 Task: Look for space in Compostela, Mexico from 11th June, 2023 to 15th June, 2023 for 2 adults in price range Rs.7000 to Rs.16000. Place can be private room with 1  bedroom having 2 beds and 1 bathroom. Property type can be house, flat, guest house, hotel. Booking option can be shelf check-in. Required host language is English.
Action: Mouse moved to (422, 111)
Screenshot: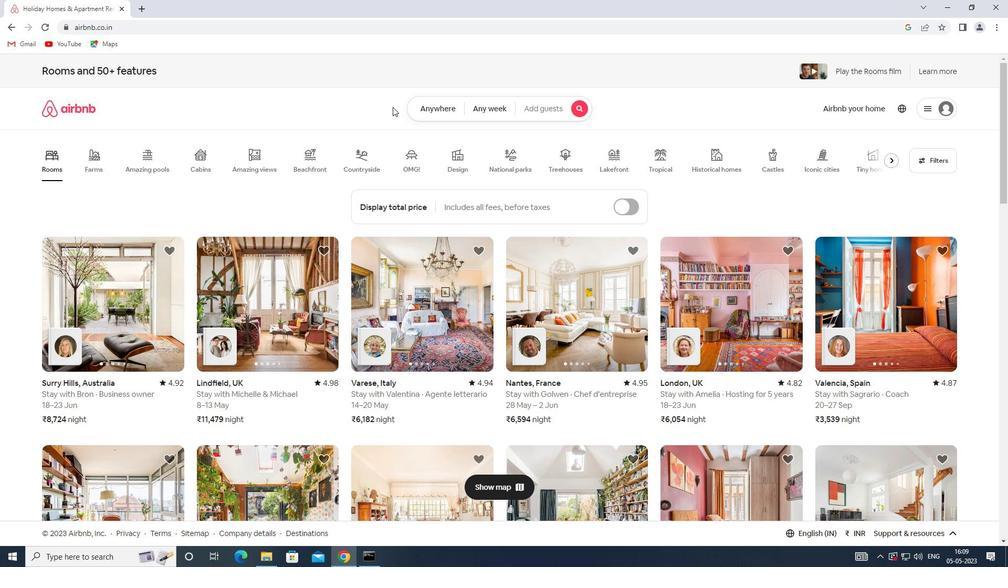 
Action: Mouse pressed left at (422, 111)
Screenshot: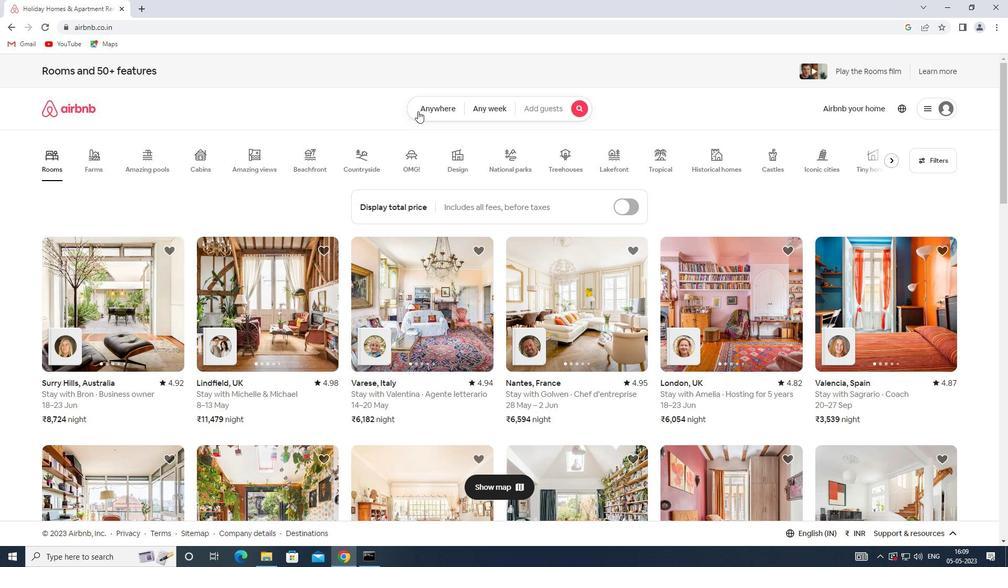 
Action: Mouse moved to (375, 145)
Screenshot: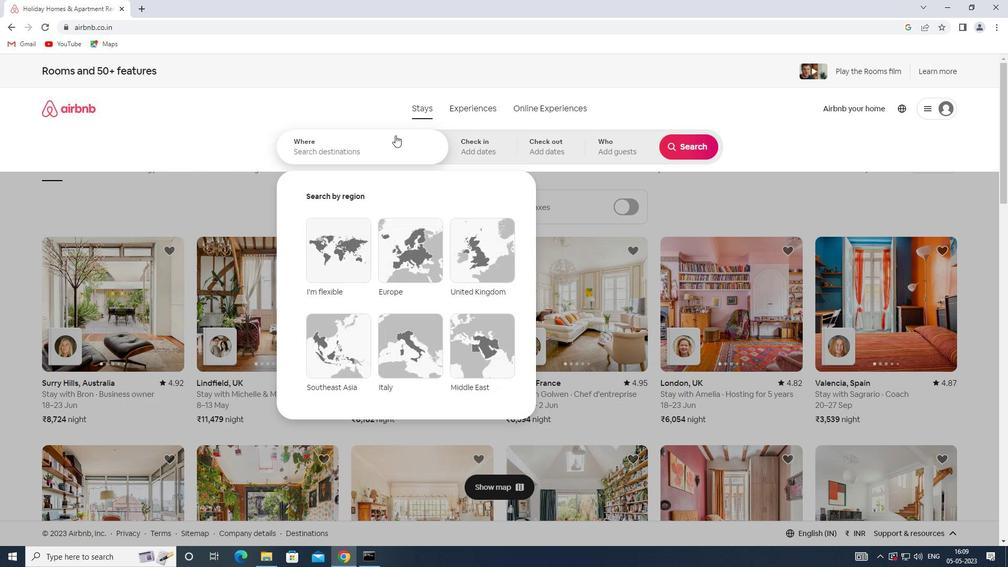 
Action: Mouse pressed left at (375, 145)
Screenshot: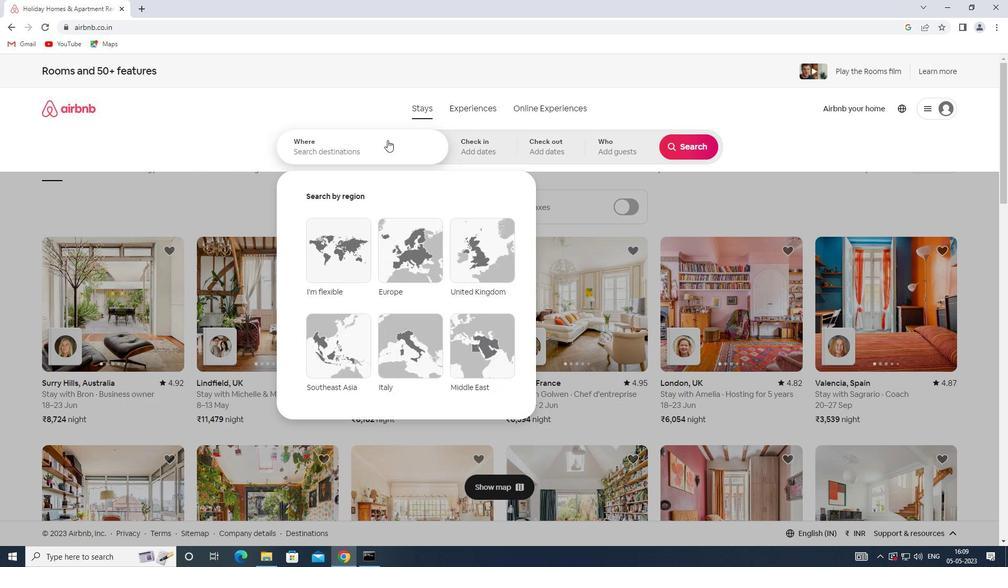 
Action: Key pressed <Key.shift>SPACE<Key.space>IN<Key.space><Key.shift><Key.shift><Key.shift><Key.shift>COMPOSTELA,<Key.shift>MEXICO
Screenshot: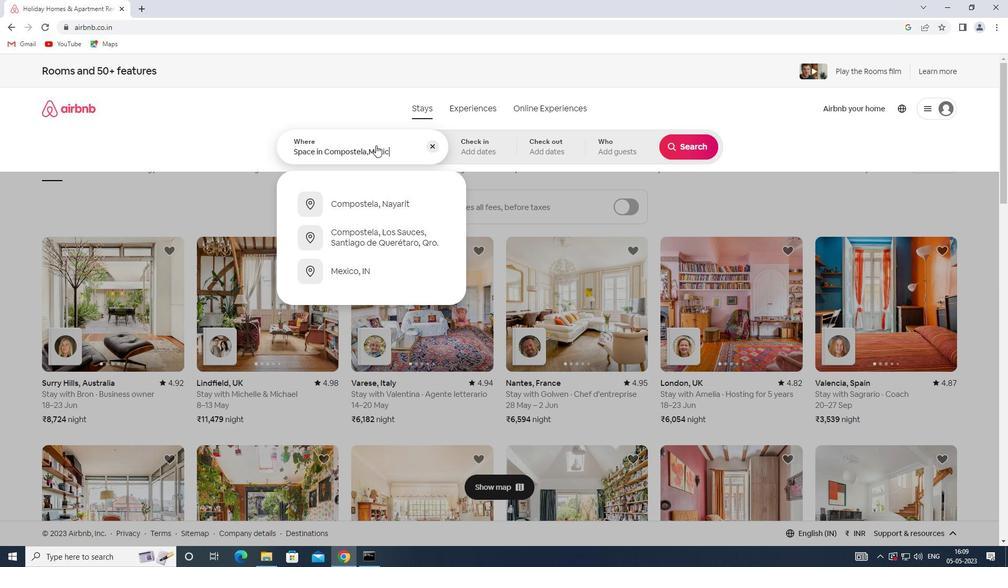 
Action: Mouse moved to (481, 154)
Screenshot: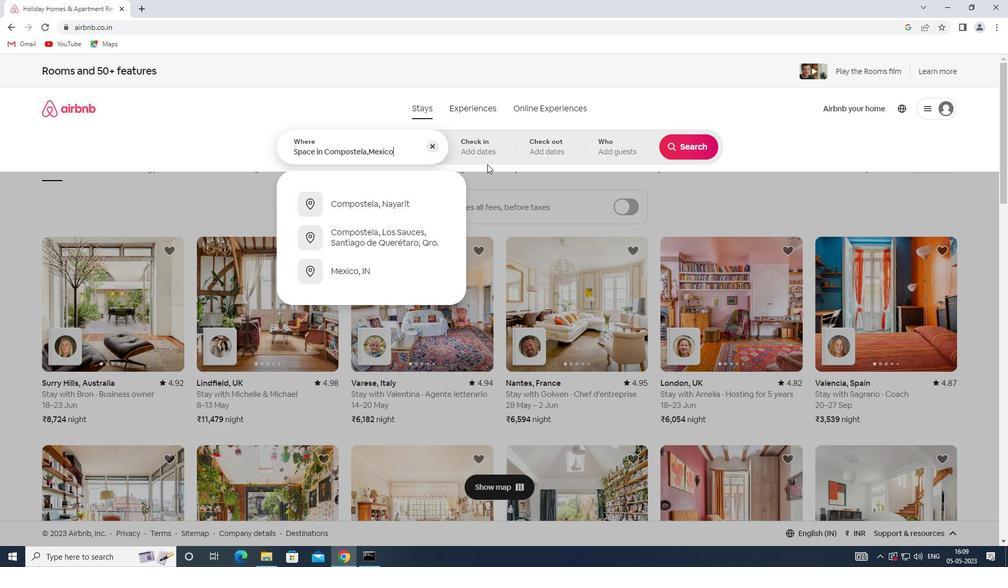 
Action: Mouse pressed left at (481, 154)
Screenshot: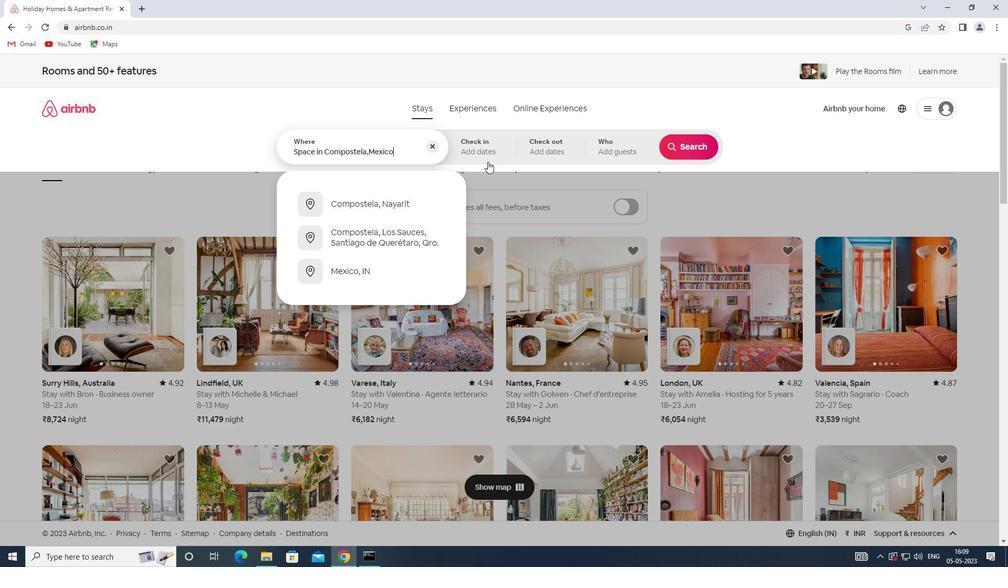 
Action: Mouse moved to (527, 325)
Screenshot: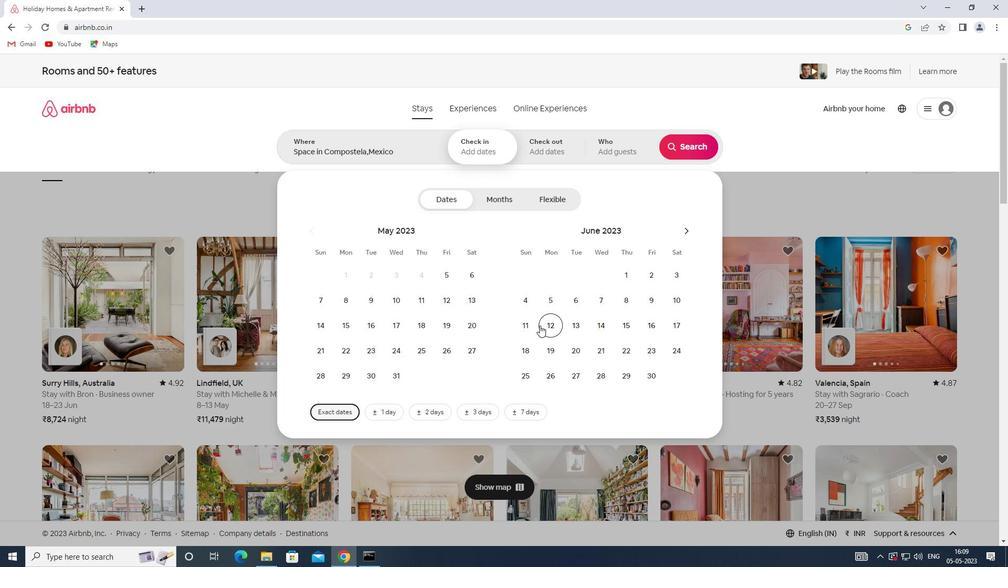 
Action: Mouse pressed left at (527, 325)
Screenshot: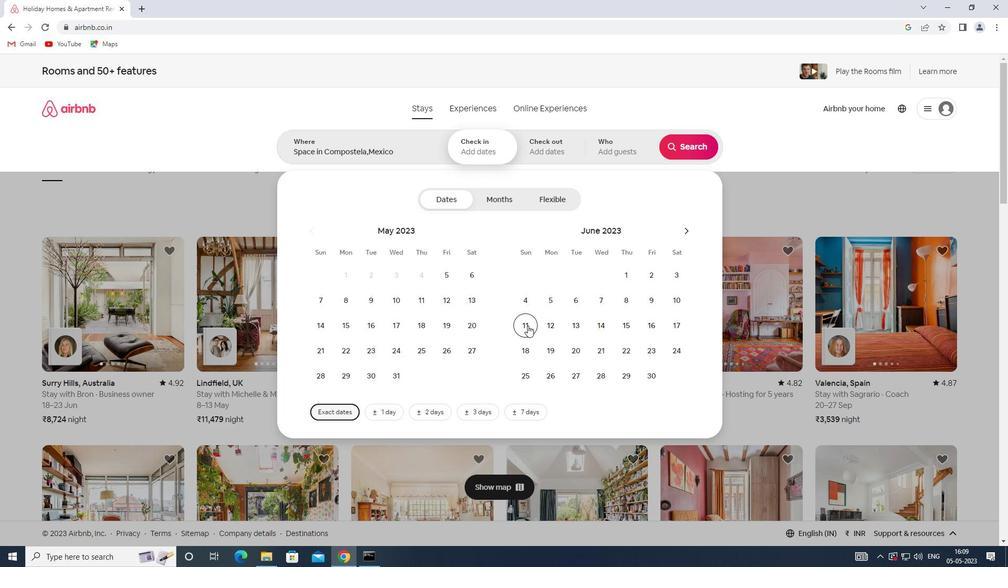 
Action: Mouse moved to (626, 319)
Screenshot: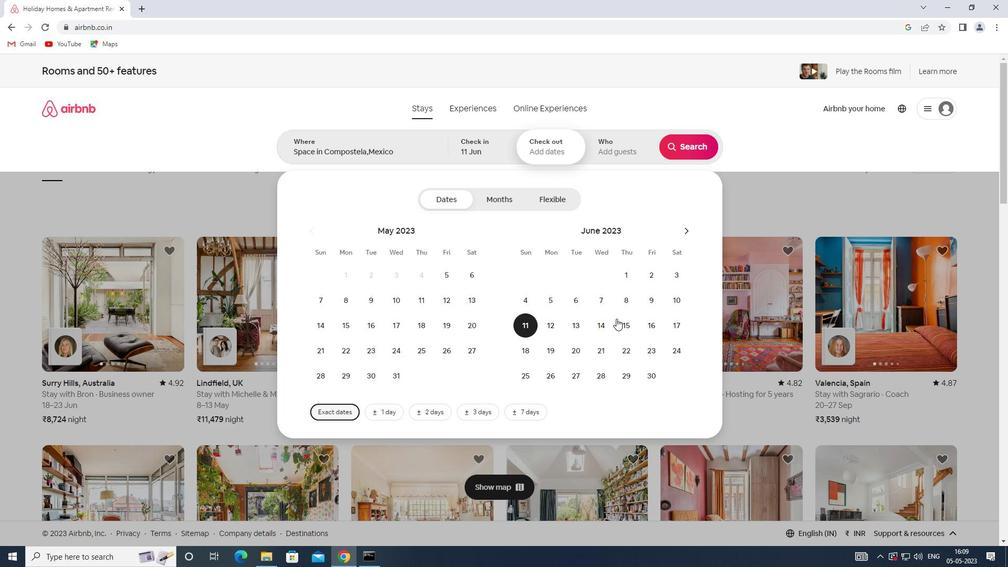 
Action: Mouse pressed left at (626, 319)
Screenshot: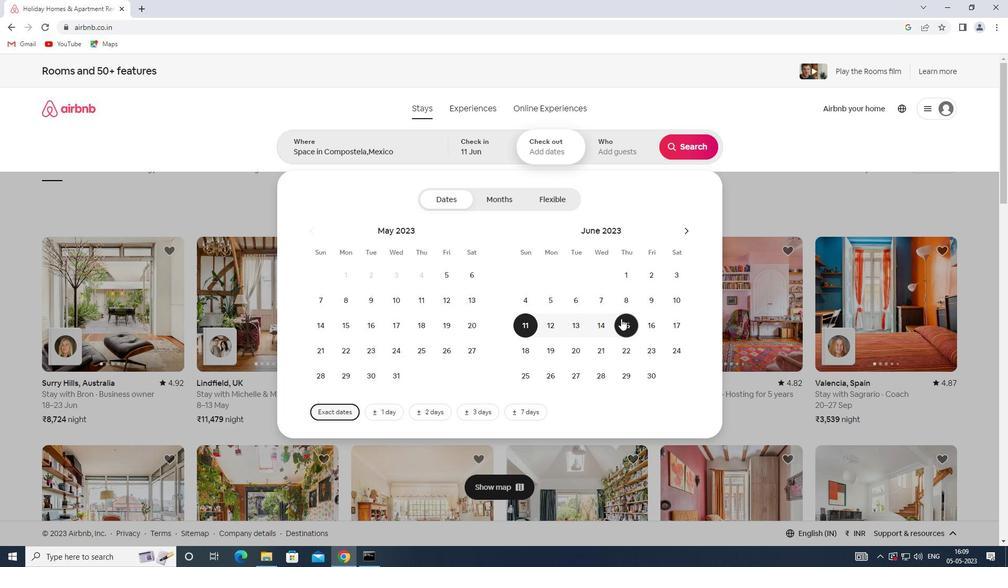 
Action: Mouse moved to (626, 149)
Screenshot: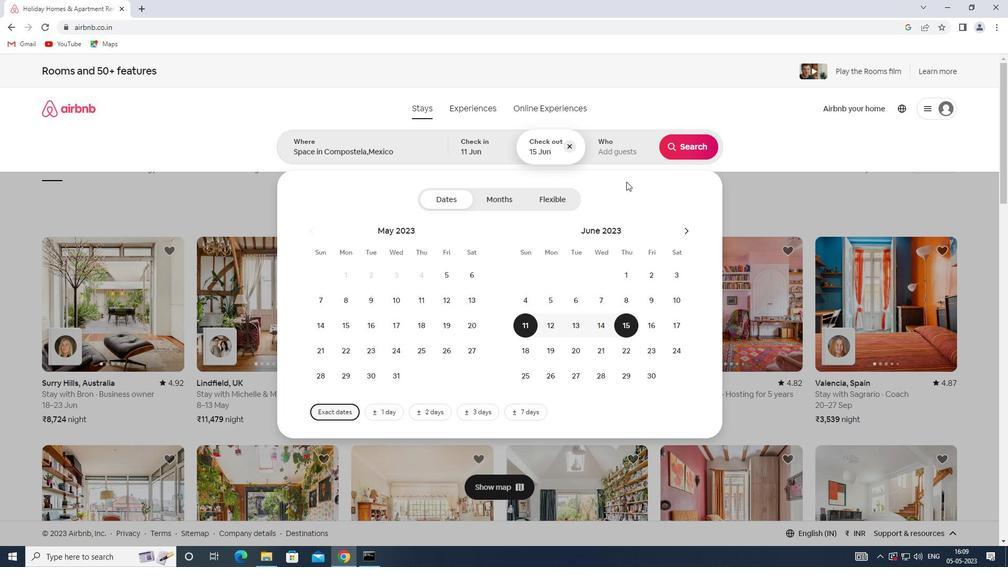 
Action: Mouse pressed left at (626, 149)
Screenshot: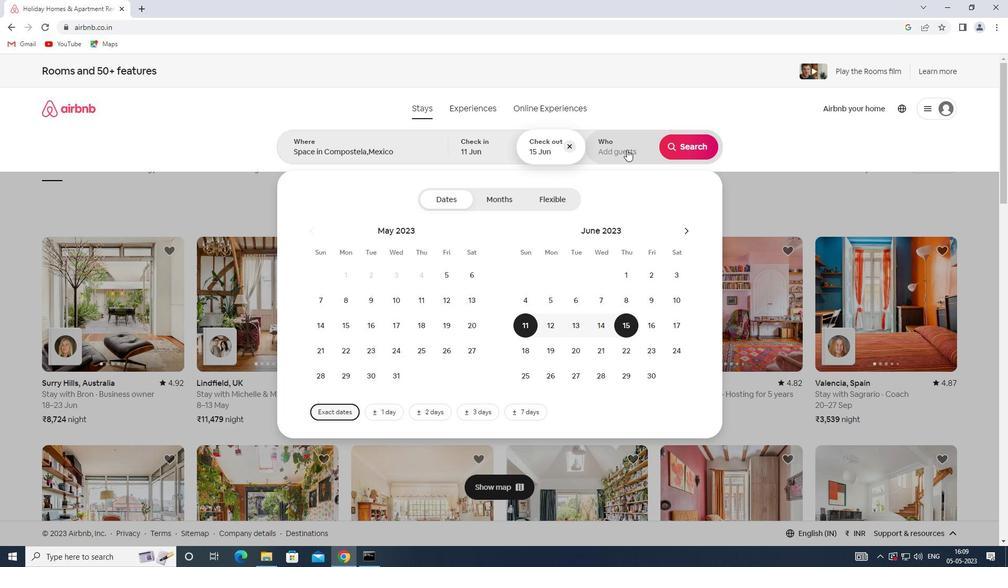 
Action: Mouse moved to (690, 205)
Screenshot: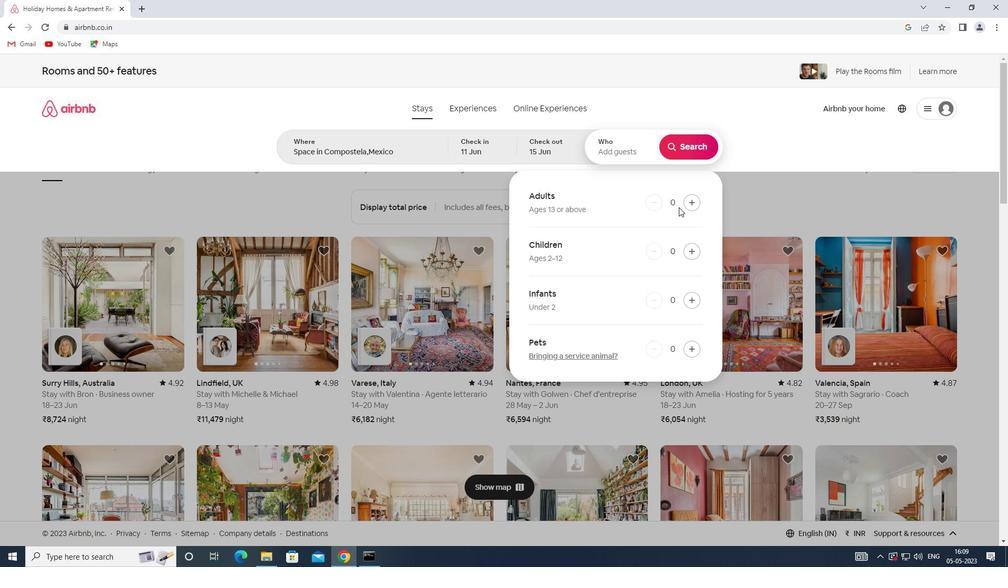 
Action: Mouse pressed left at (690, 205)
Screenshot: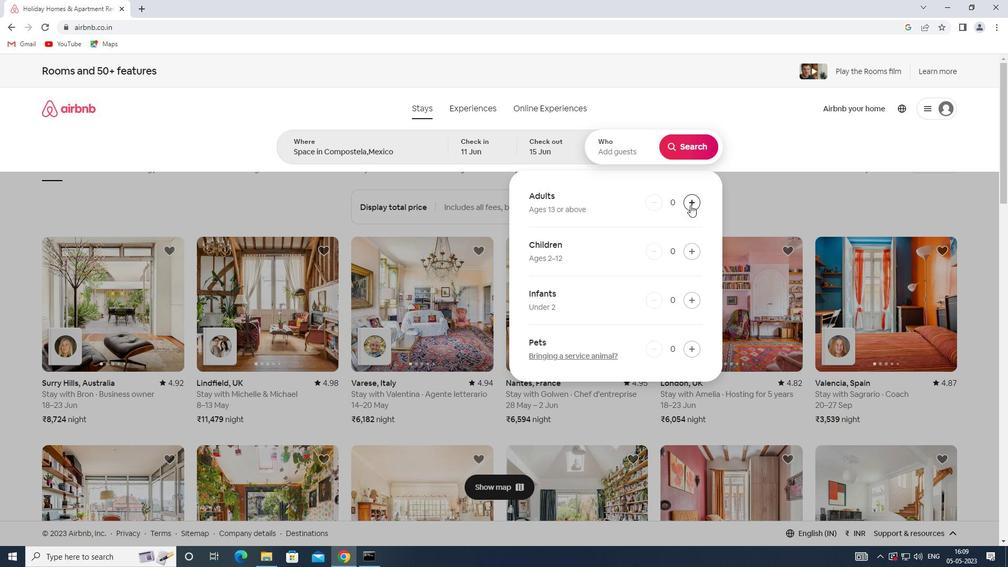 
Action: Mouse pressed left at (690, 205)
Screenshot: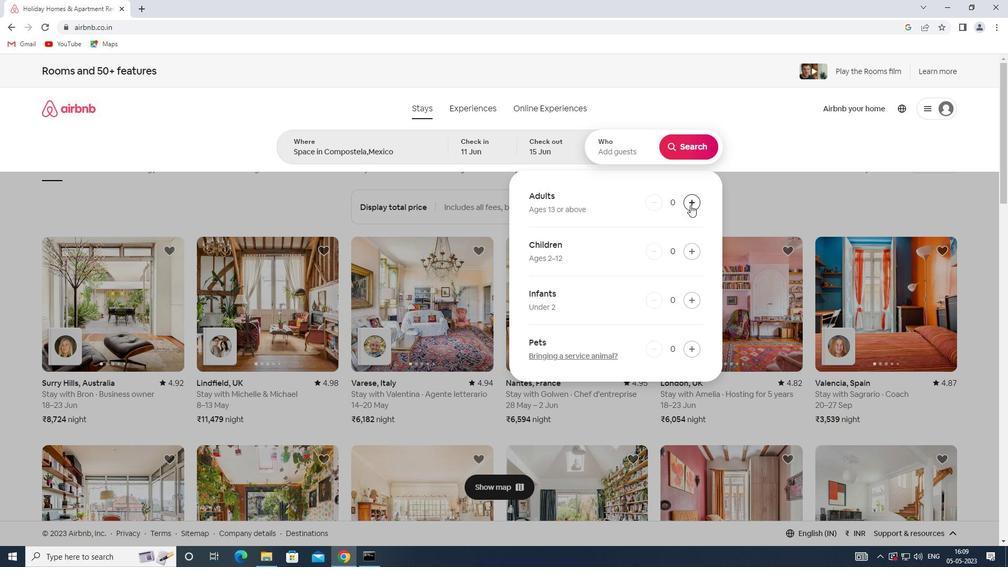 
Action: Mouse moved to (688, 144)
Screenshot: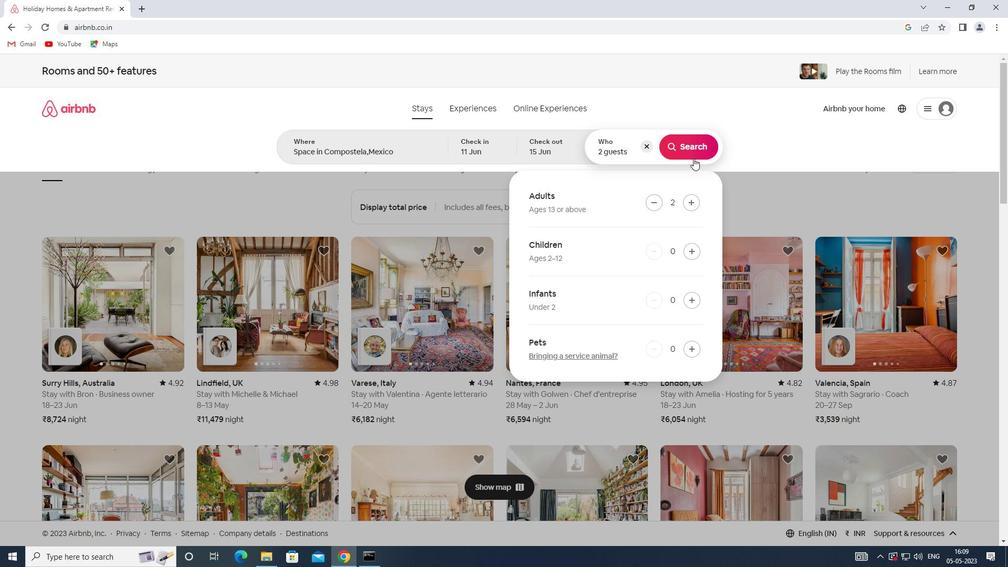 
Action: Mouse pressed left at (688, 144)
Screenshot: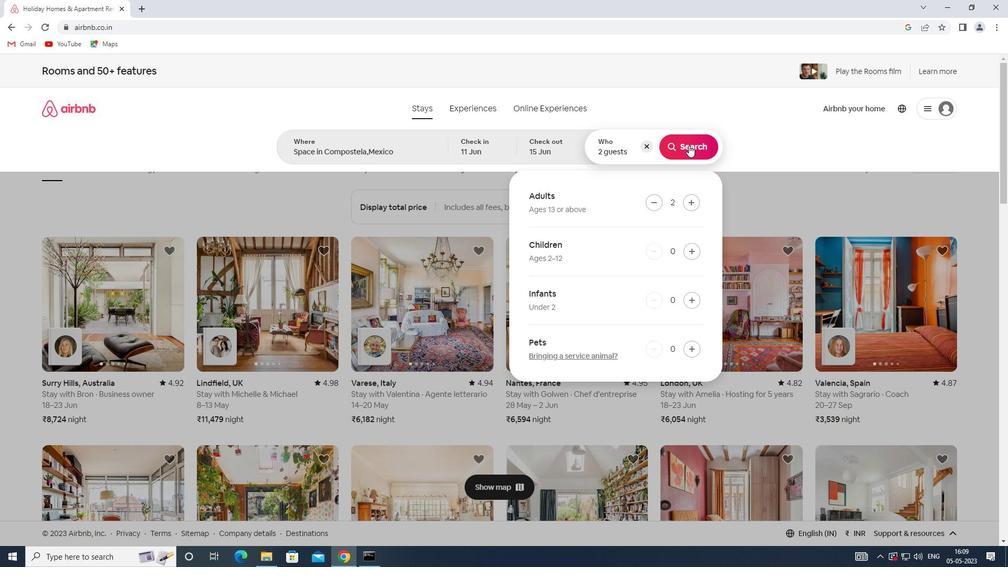 
Action: Mouse moved to (956, 113)
Screenshot: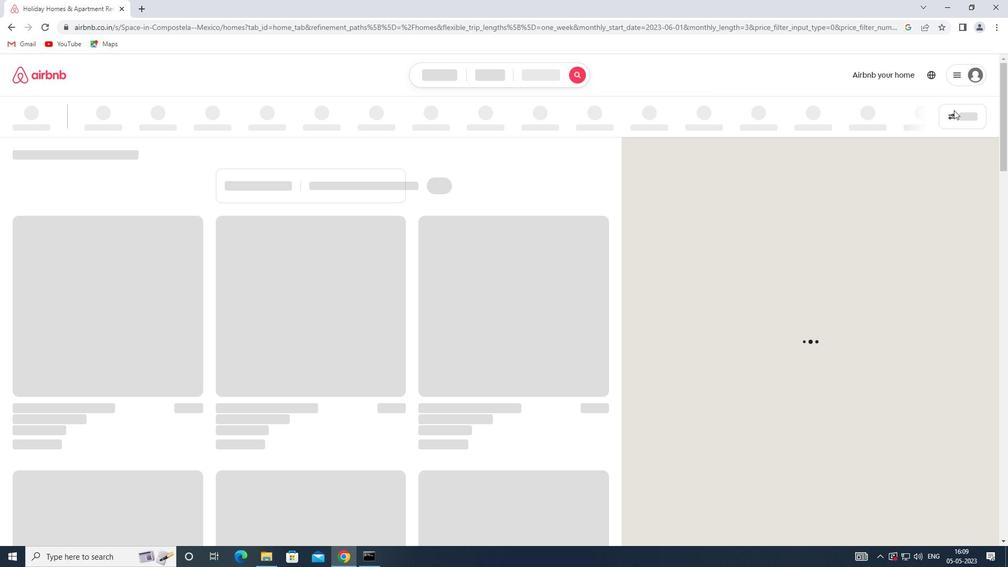 
Action: Mouse pressed left at (956, 113)
Screenshot: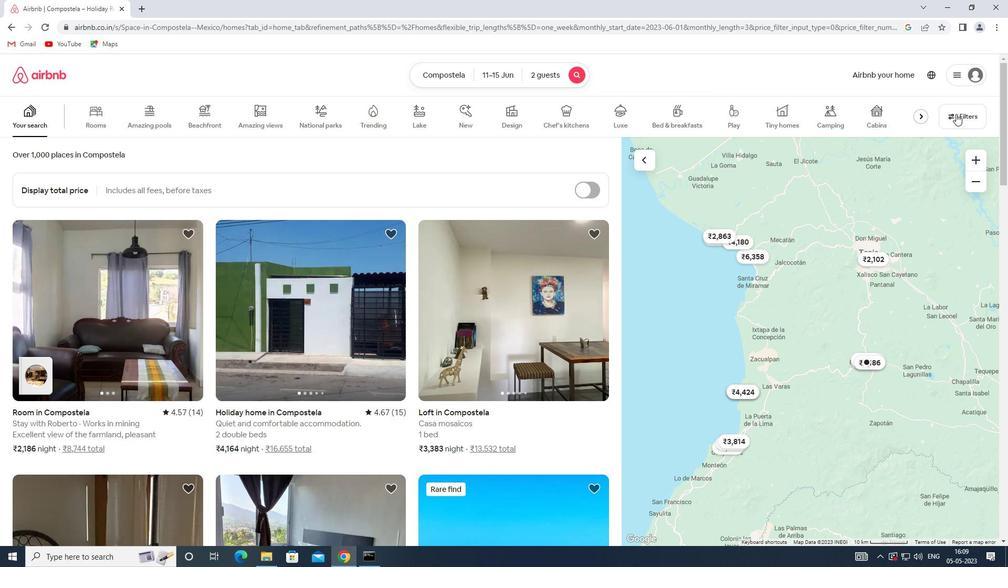 
Action: Mouse moved to (391, 376)
Screenshot: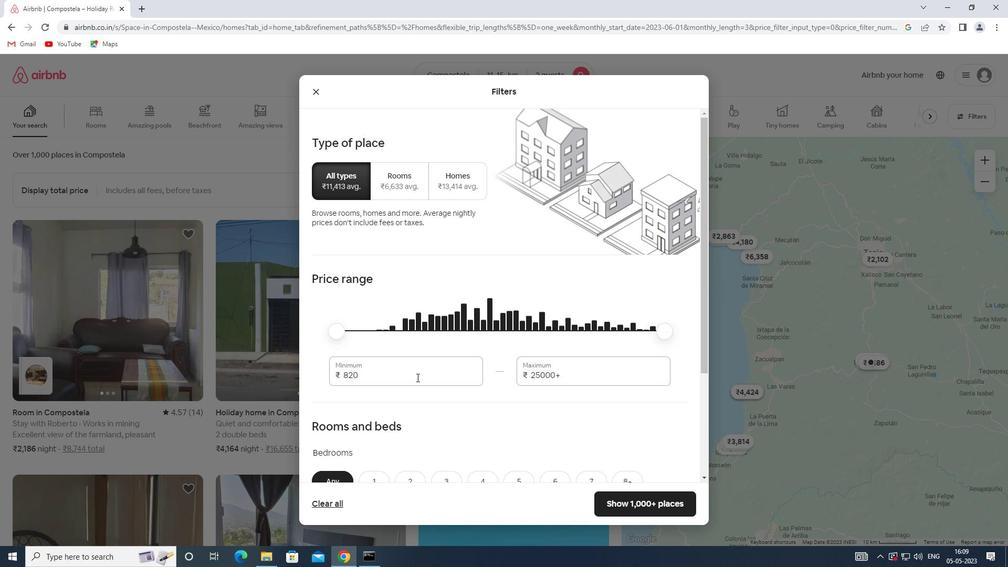 
Action: Mouse pressed left at (391, 376)
Screenshot: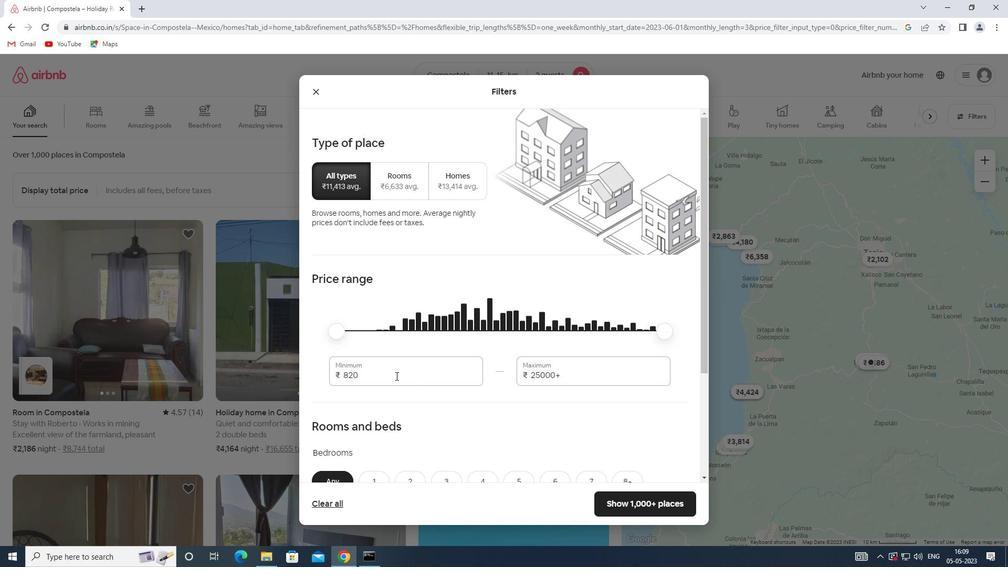 
Action: Mouse moved to (302, 374)
Screenshot: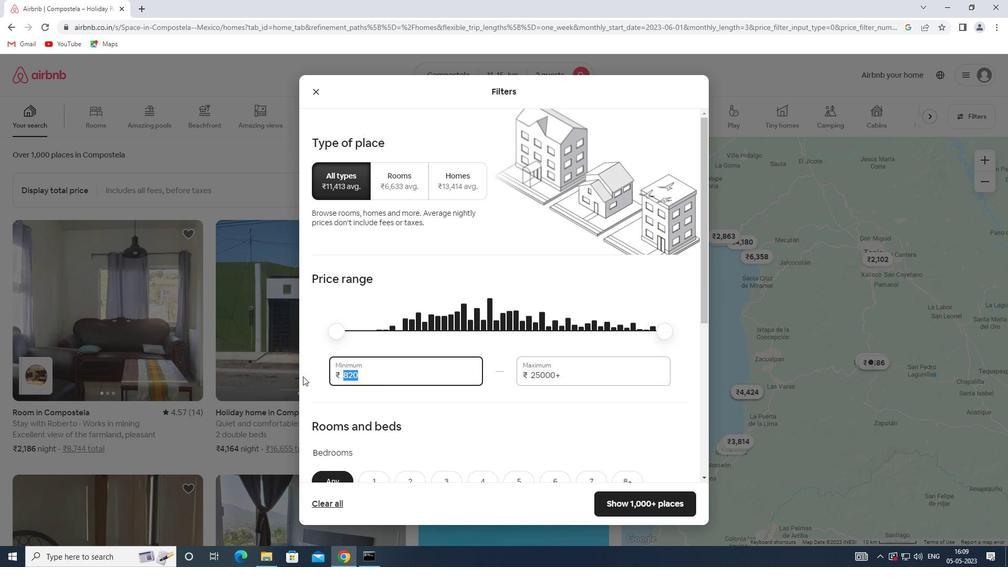 
Action: Key pressed 7000
Screenshot: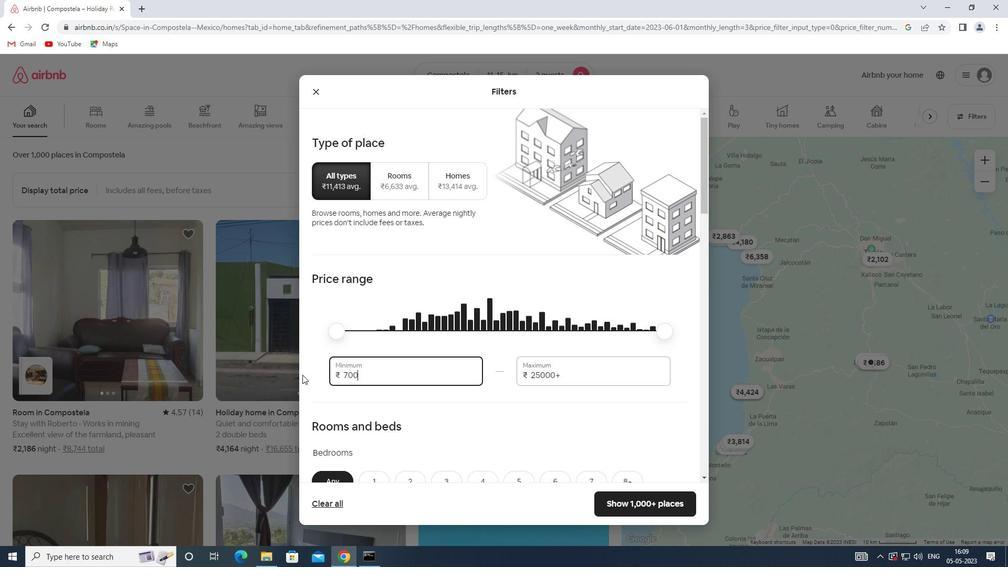 
Action: Mouse moved to (568, 369)
Screenshot: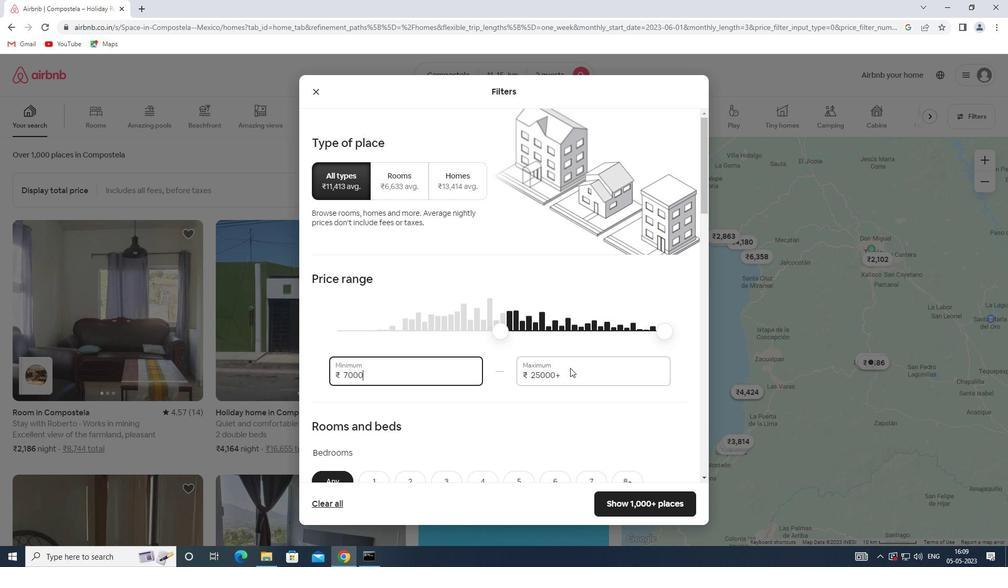 
Action: Mouse pressed left at (568, 369)
Screenshot: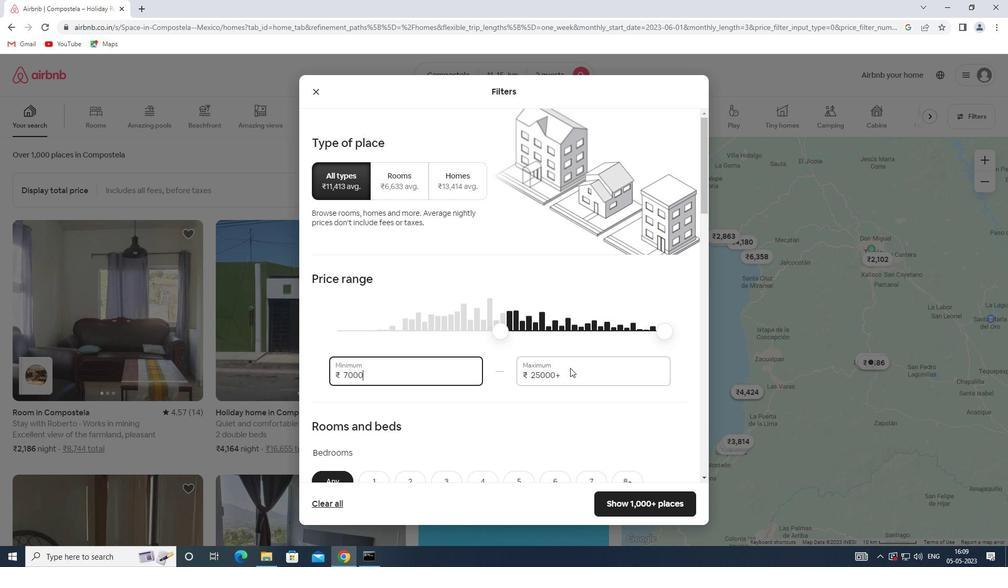 
Action: Mouse moved to (562, 379)
Screenshot: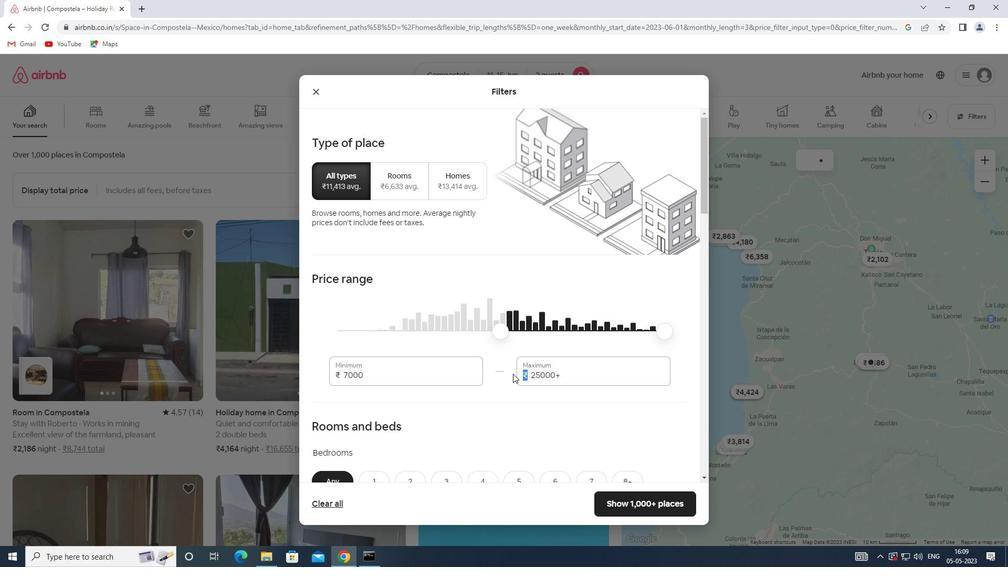 
Action: Mouse pressed left at (562, 379)
Screenshot: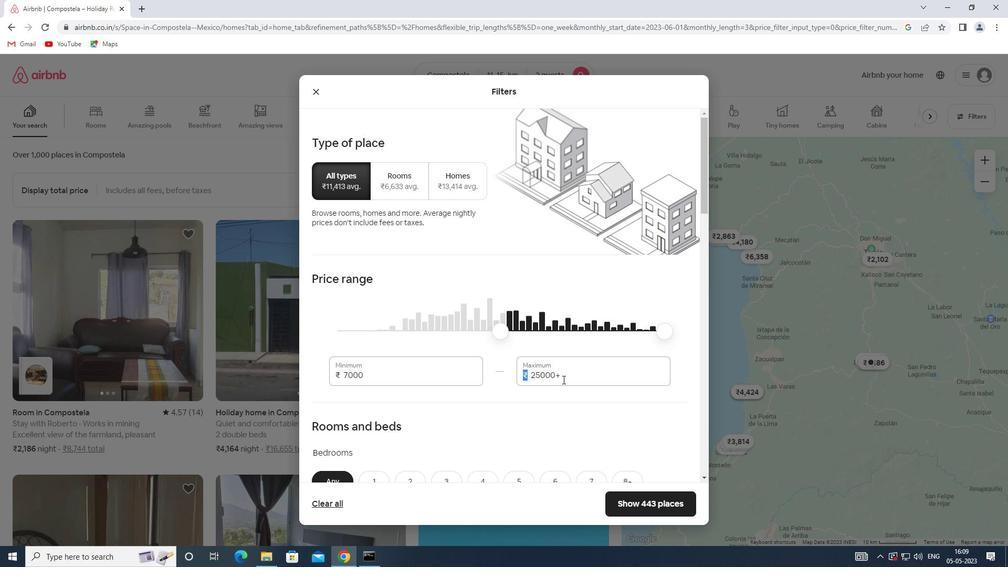 
Action: Mouse moved to (517, 374)
Screenshot: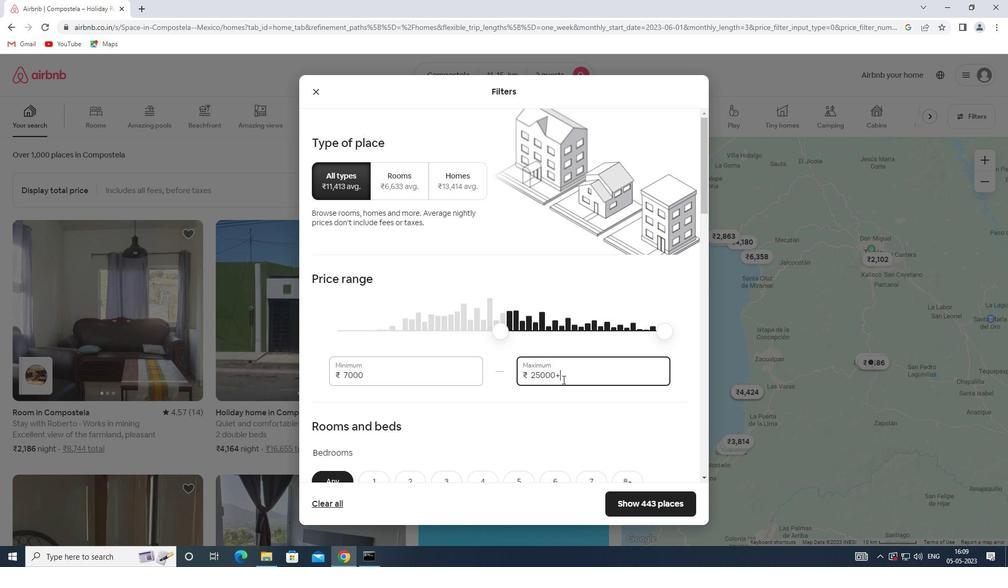 
Action: Key pressed 16000
Screenshot: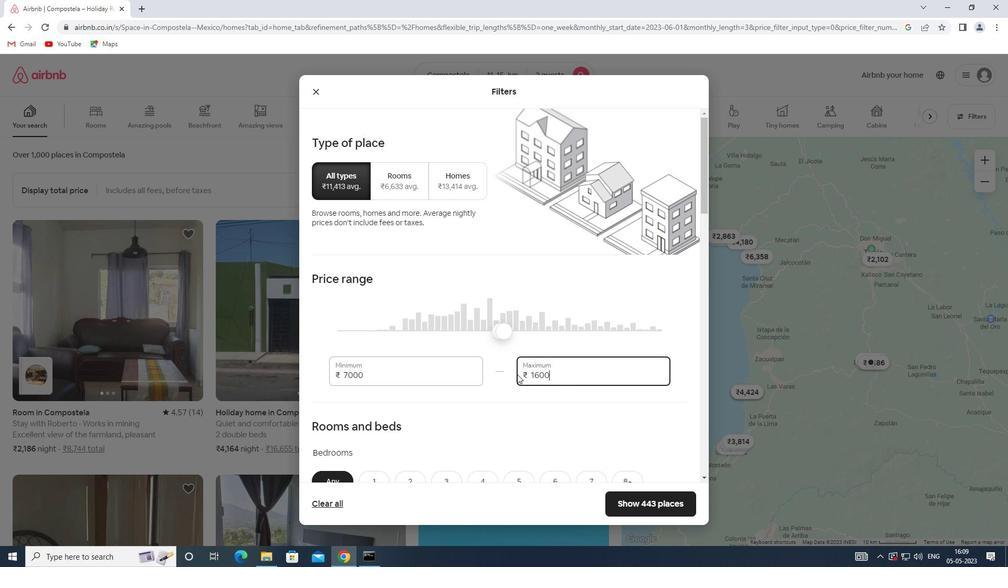 
Action: Mouse moved to (435, 300)
Screenshot: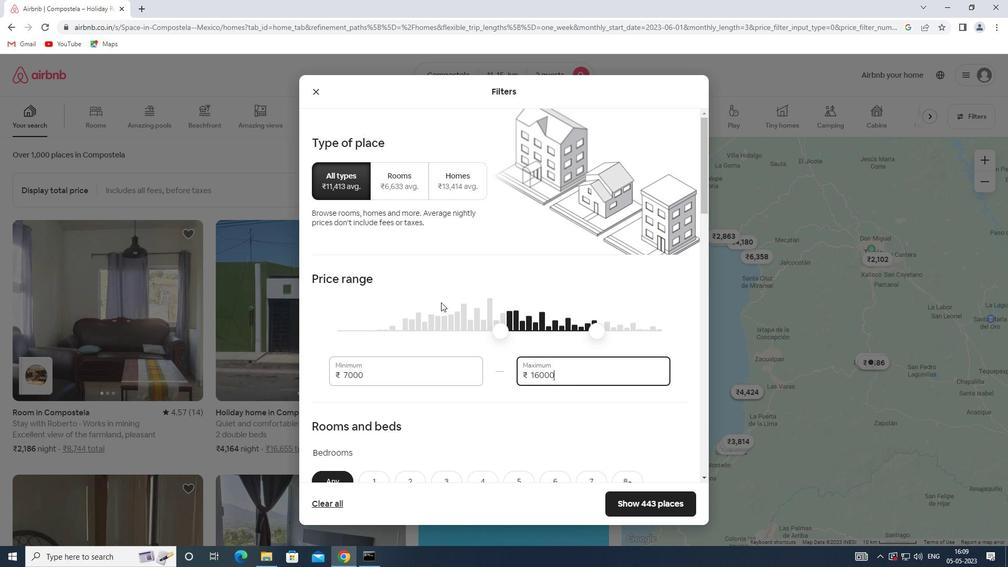 
Action: Mouse scrolled (435, 300) with delta (0, 0)
Screenshot: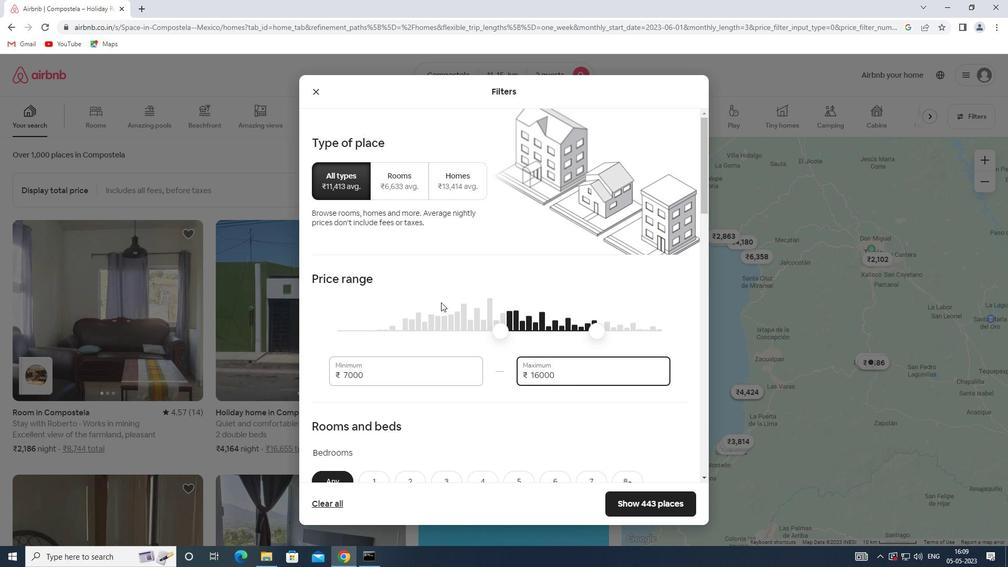 
Action: Mouse scrolled (435, 300) with delta (0, 0)
Screenshot: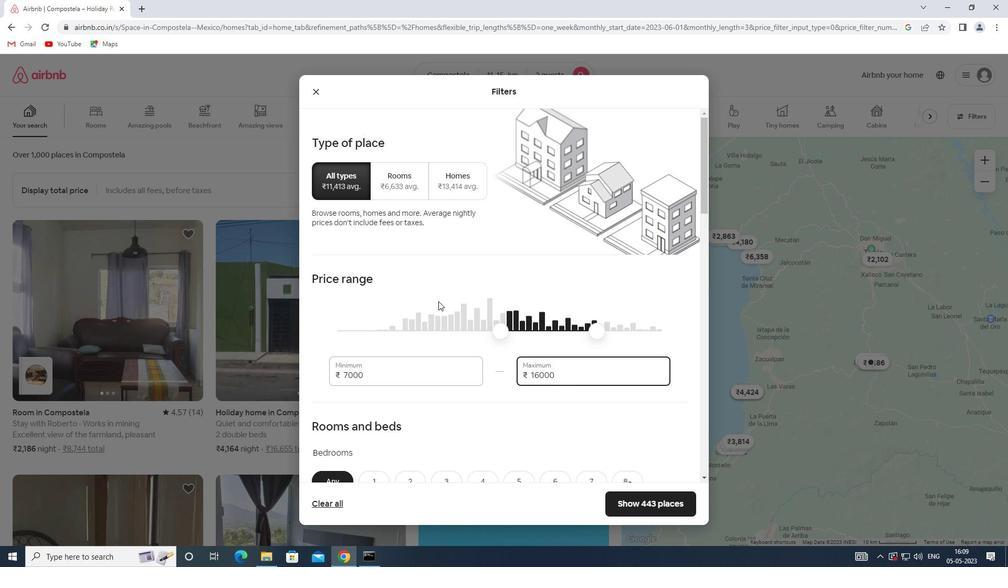 
Action: Mouse moved to (429, 290)
Screenshot: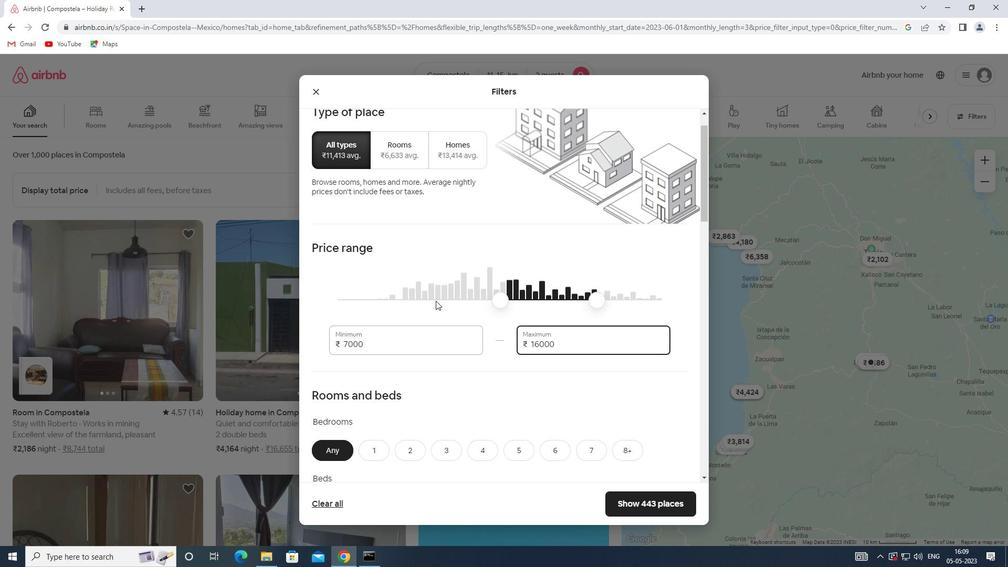 
Action: Mouse scrolled (429, 290) with delta (0, 0)
Screenshot: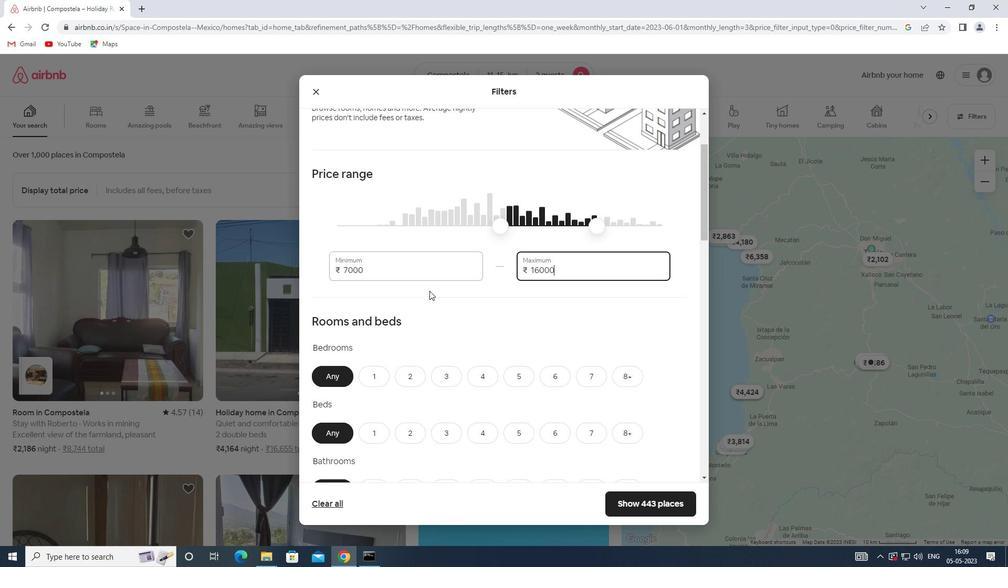 
Action: Mouse moved to (382, 320)
Screenshot: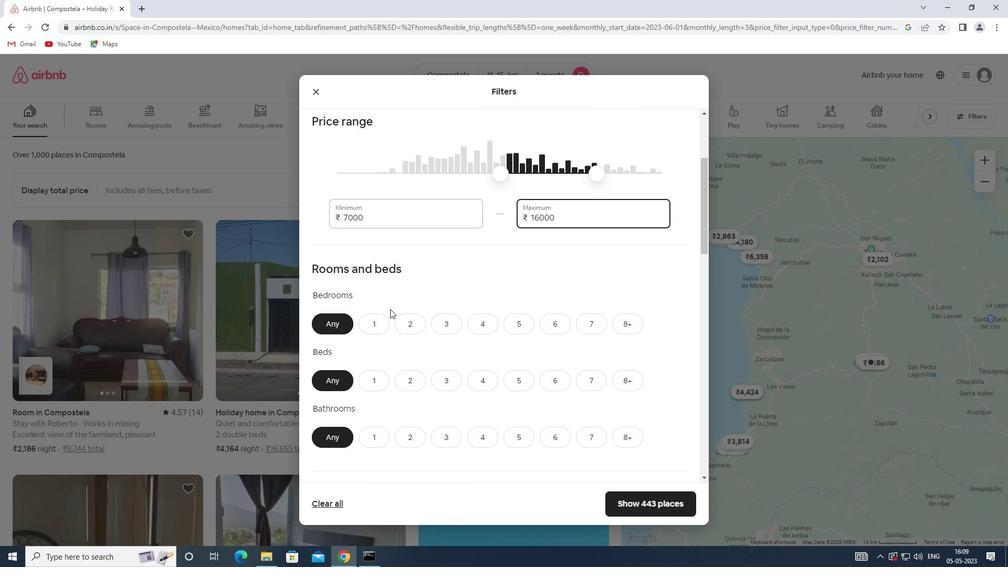 
Action: Mouse pressed left at (382, 320)
Screenshot: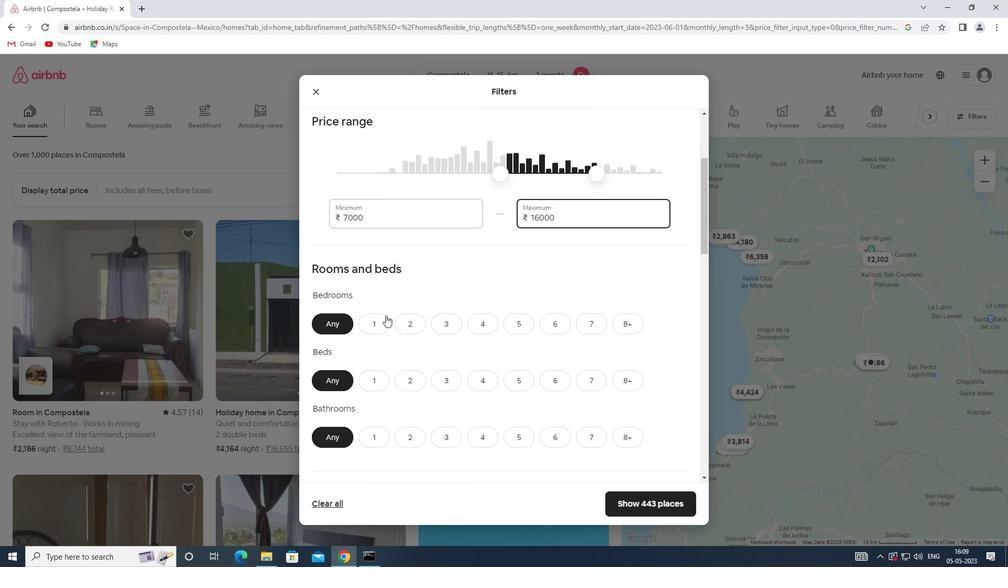
Action: Mouse moved to (413, 379)
Screenshot: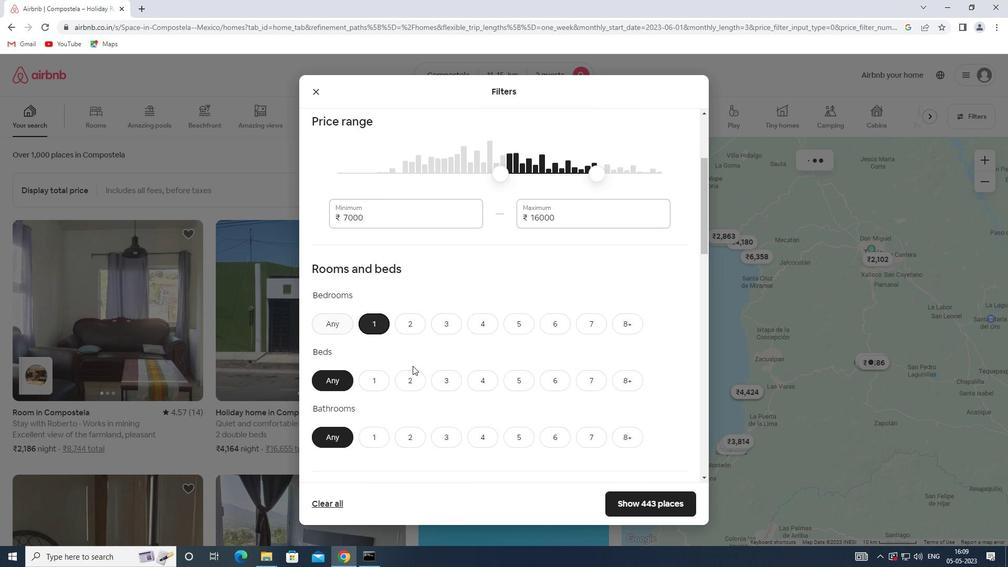 
Action: Mouse pressed left at (413, 379)
Screenshot: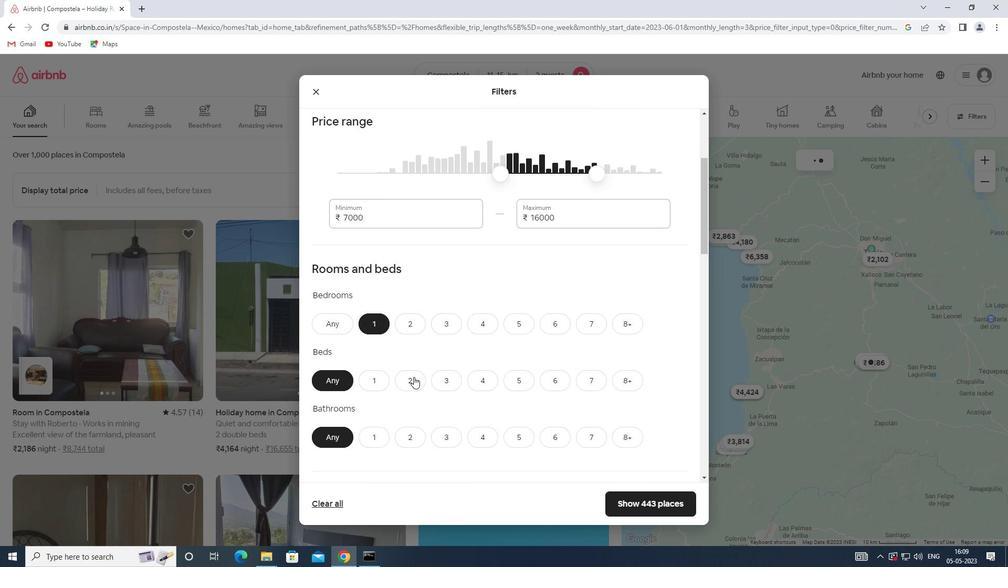 
Action: Mouse moved to (376, 438)
Screenshot: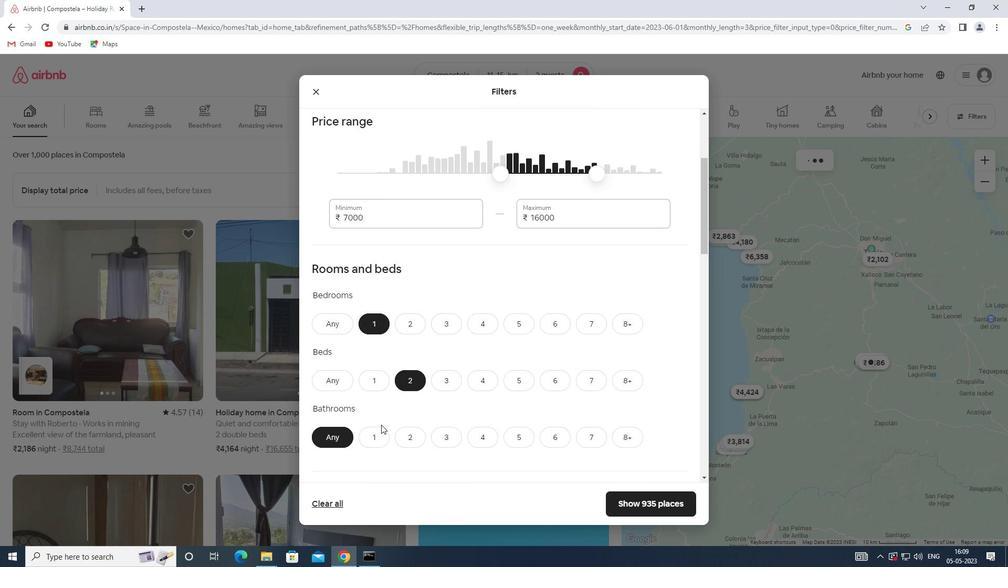 
Action: Mouse pressed left at (376, 438)
Screenshot: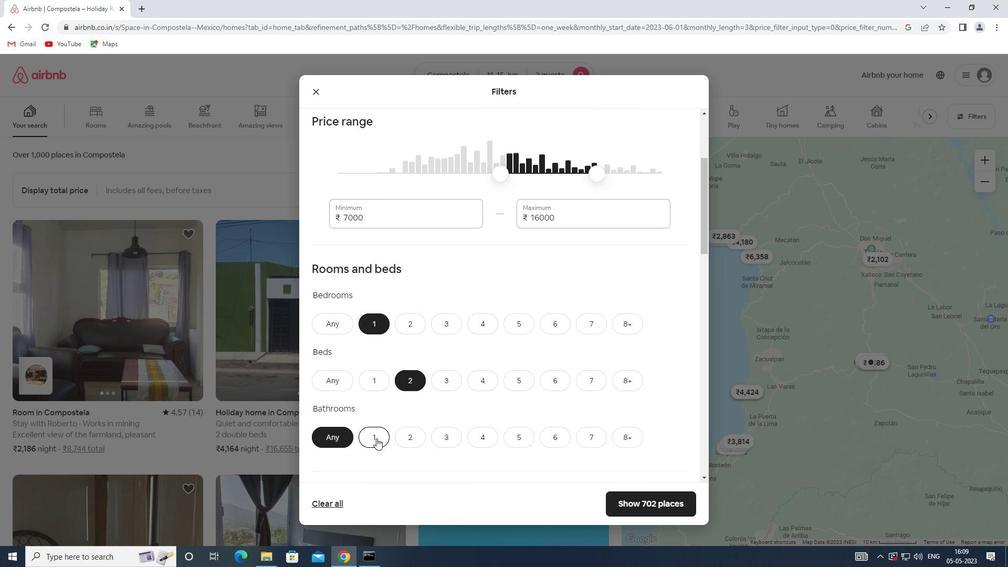 
Action: Mouse moved to (425, 366)
Screenshot: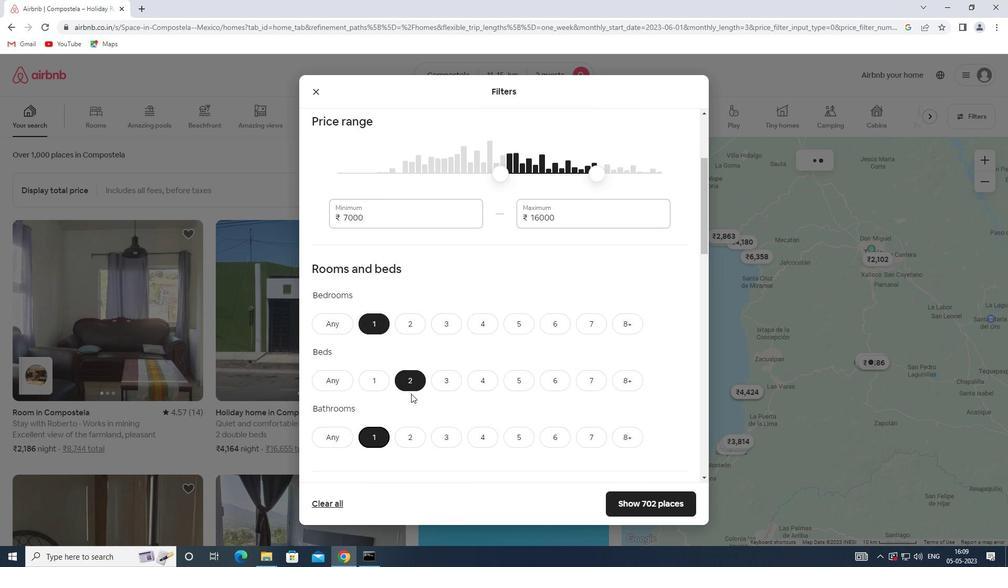 
Action: Mouse scrolled (425, 365) with delta (0, 0)
Screenshot: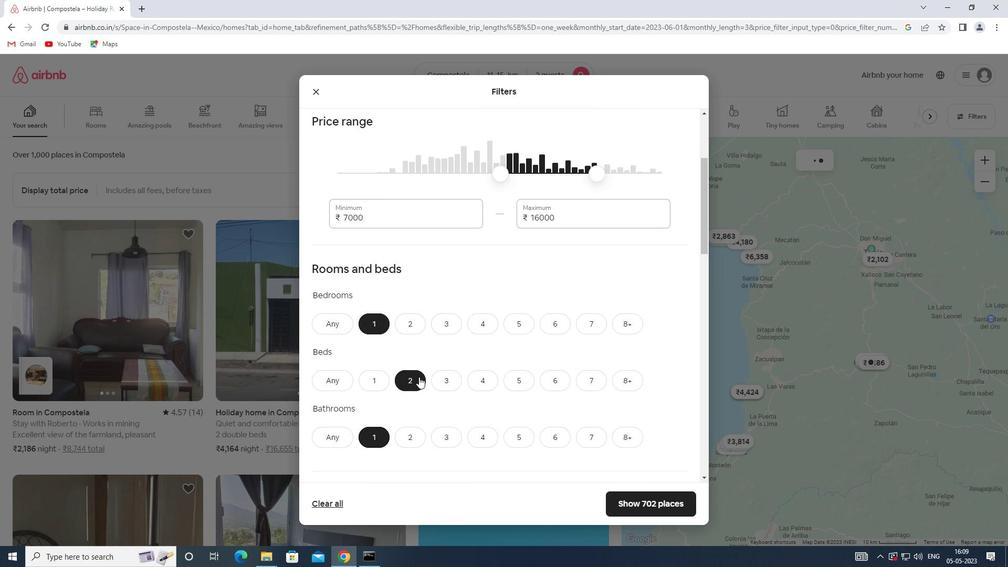 
Action: Mouse scrolled (425, 365) with delta (0, 0)
Screenshot: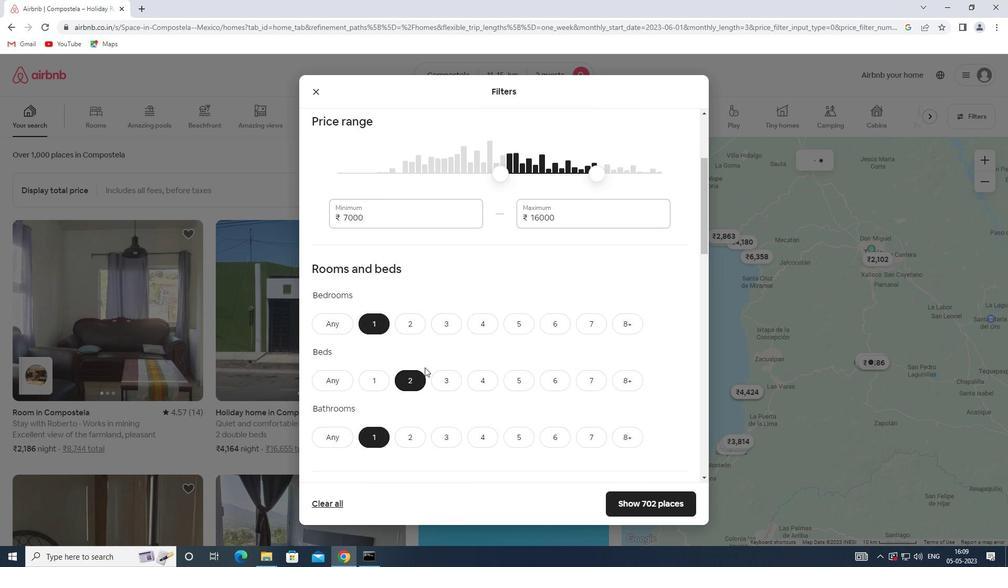 
Action: Mouse scrolled (425, 365) with delta (0, 0)
Screenshot: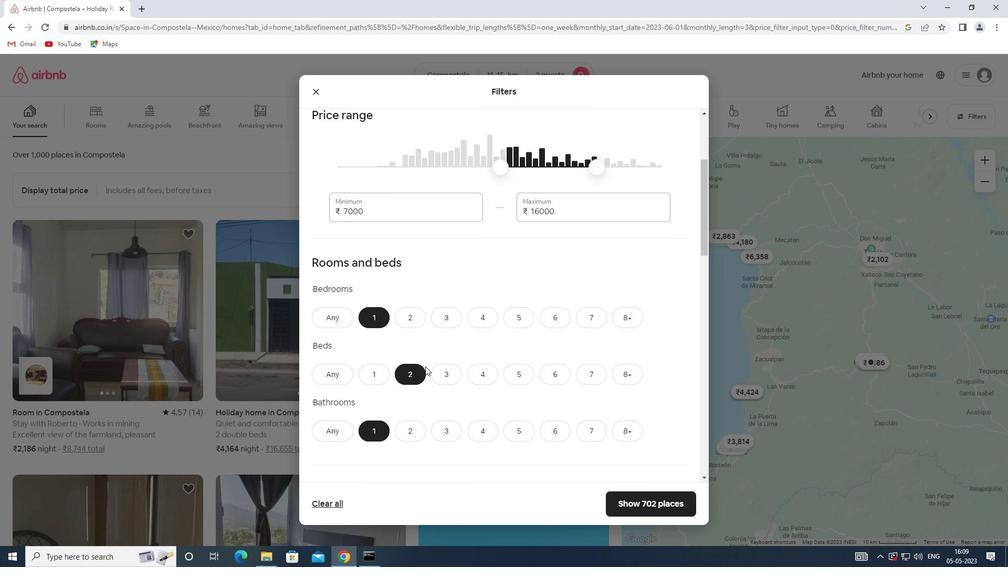 
Action: Mouse moved to (371, 395)
Screenshot: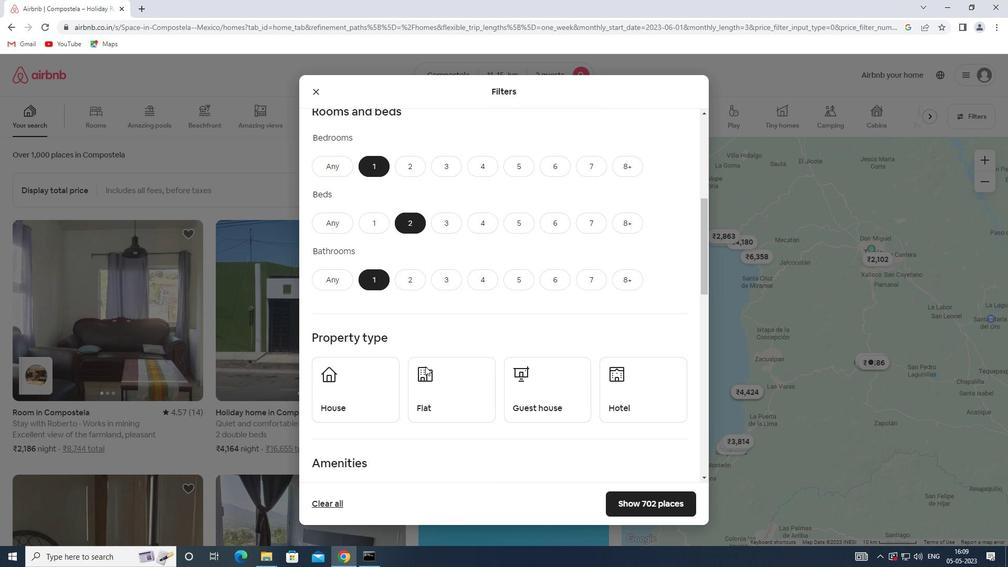 
Action: Mouse pressed left at (371, 395)
Screenshot: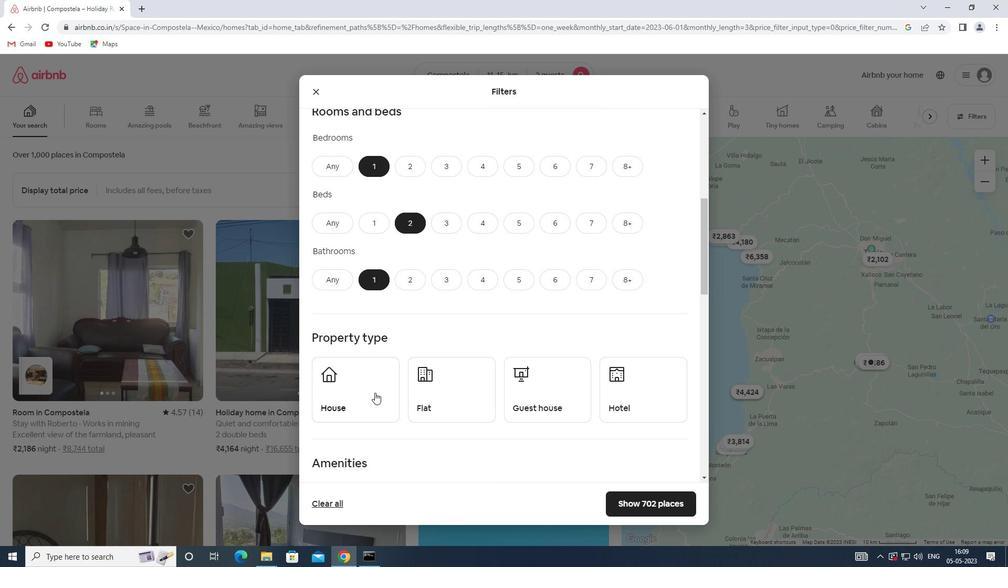 
Action: Mouse moved to (472, 401)
Screenshot: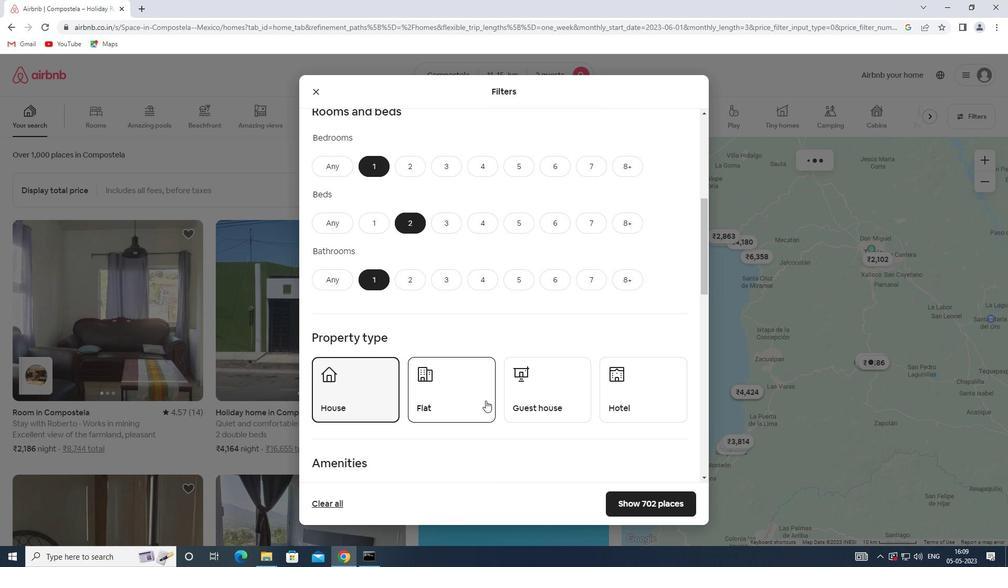 
Action: Mouse pressed left at (472, 401)
Screenshot: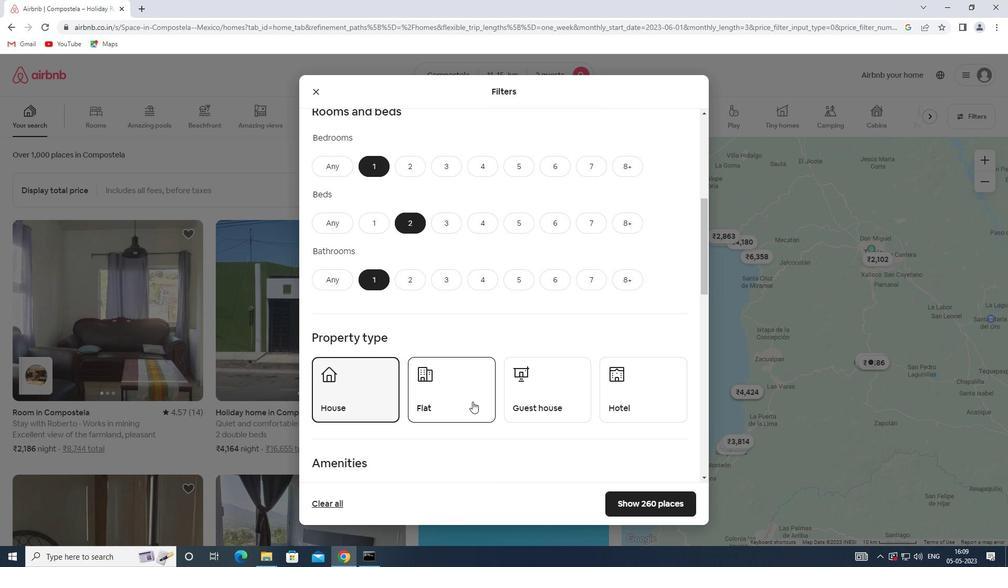 
Action: Mouse moved to (546, 401)
Screenshot: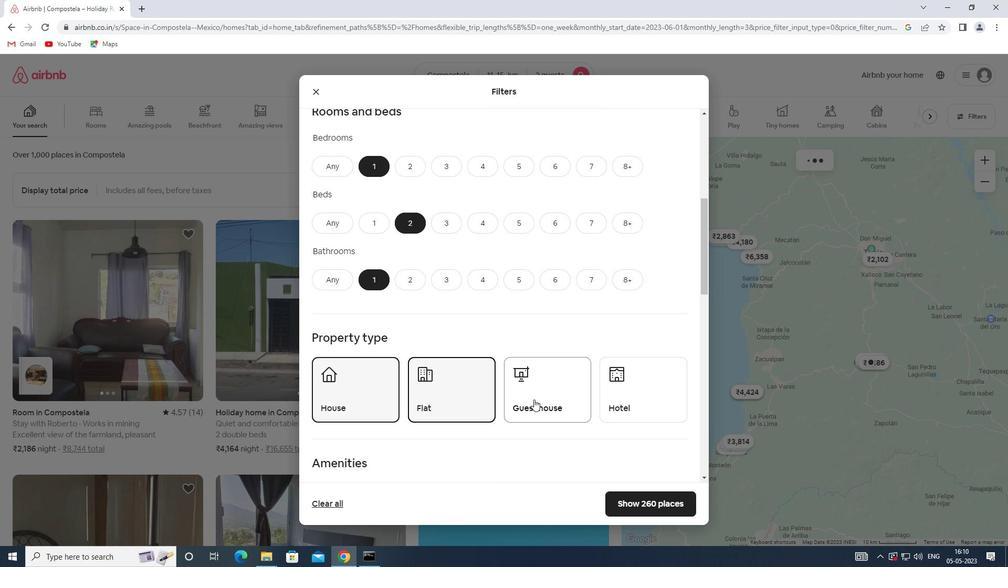
Action: Mouse pressed left at (546, 401)
Screenshot: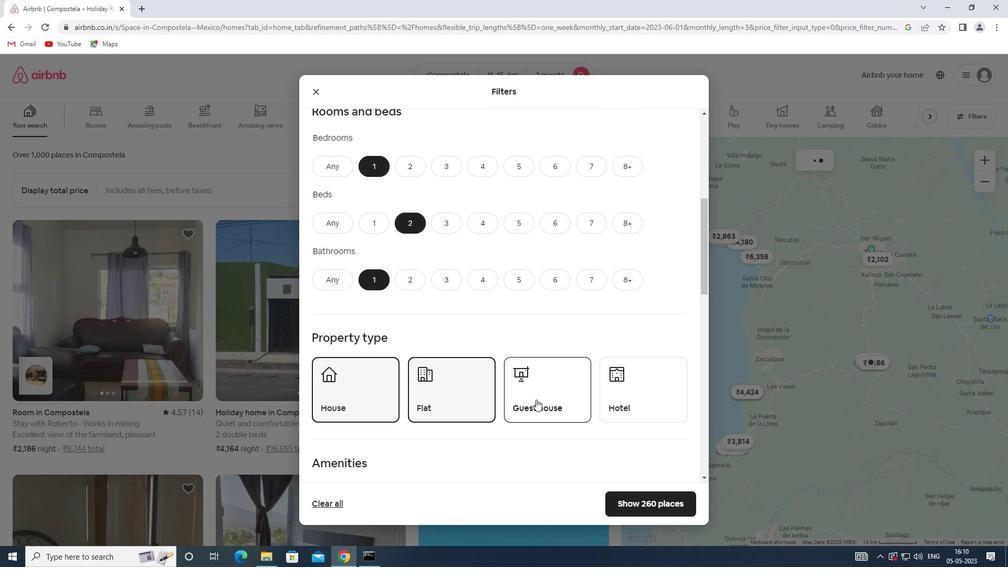 
Action: Mouse moved to (635, 401)
Screenshot: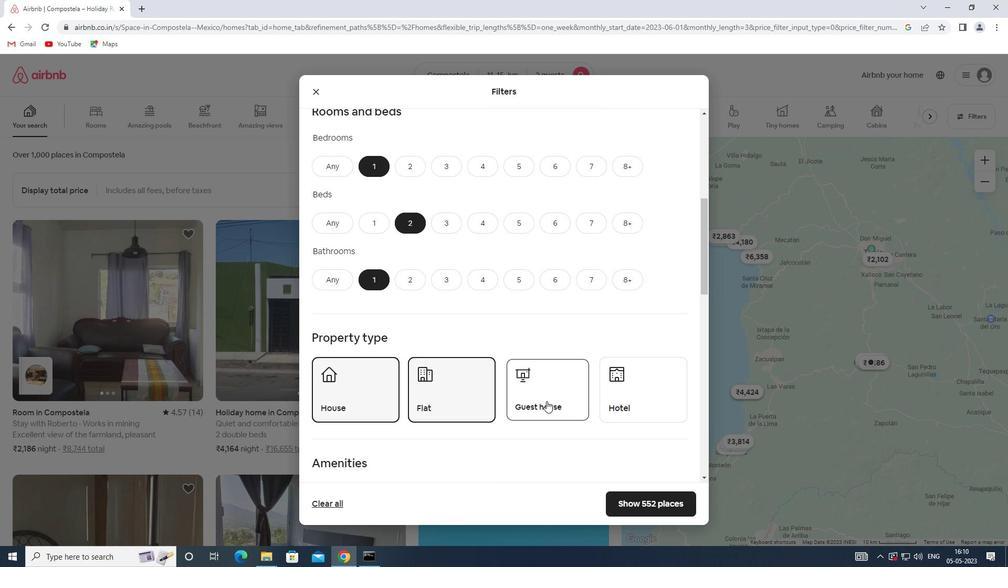 
Action: Mouse pressed left at (635, 401)
Screenshot: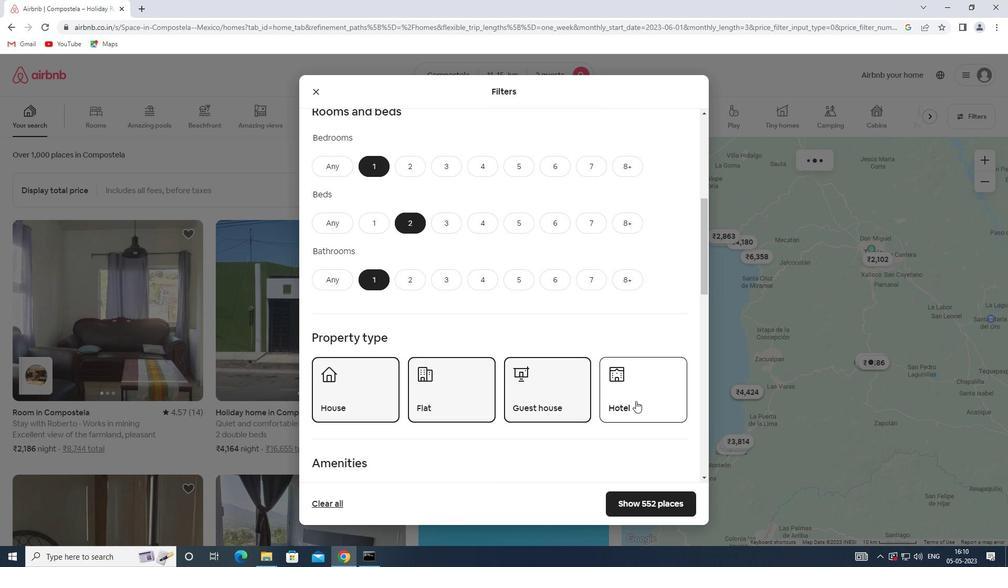 
Action: Mouse moved to (545, 359)
Screenshot: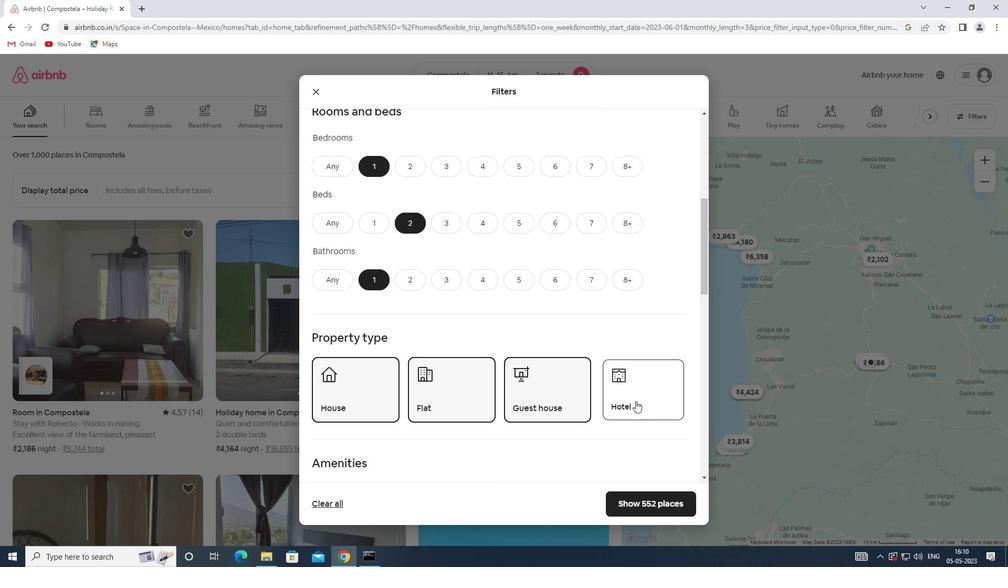 
Action: Mouse scrolled (545, 359) with delta (0, 0)
Screenshot: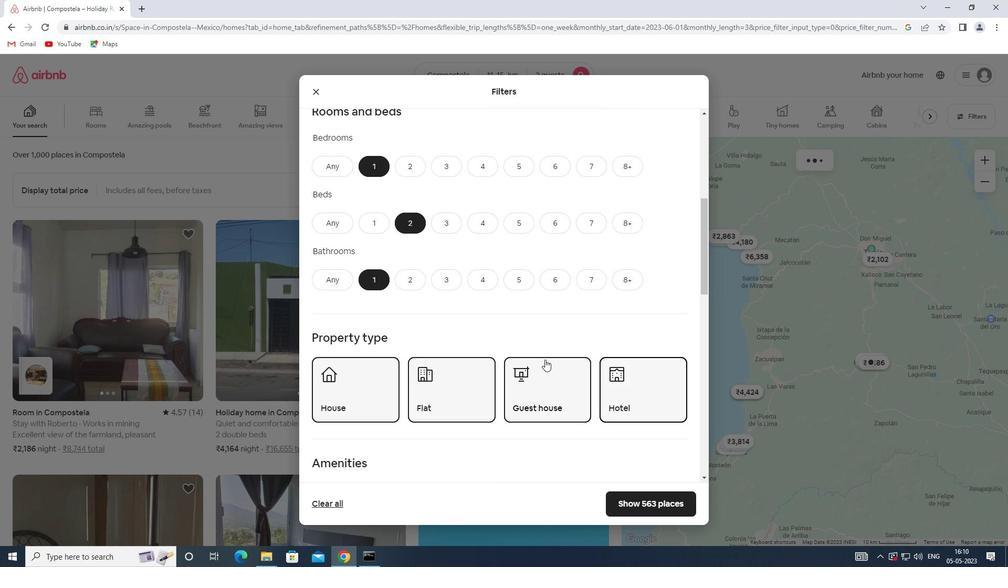 
Action: Mouse scrolled (545, 359) with delta (0, 0)
Screenshot: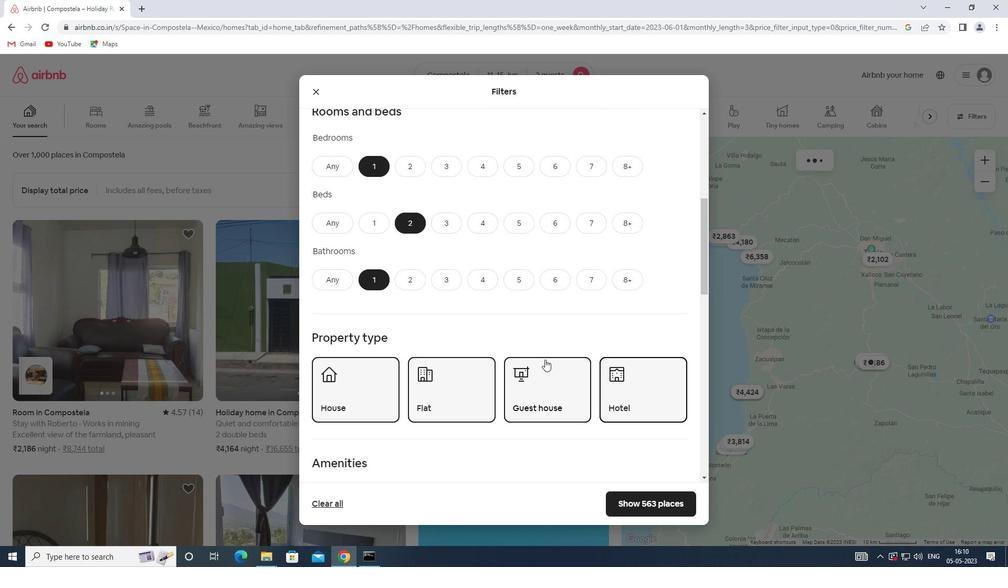 
Action: Mouse scrolled (545, 359) with delta (0, 0)
Screenshot: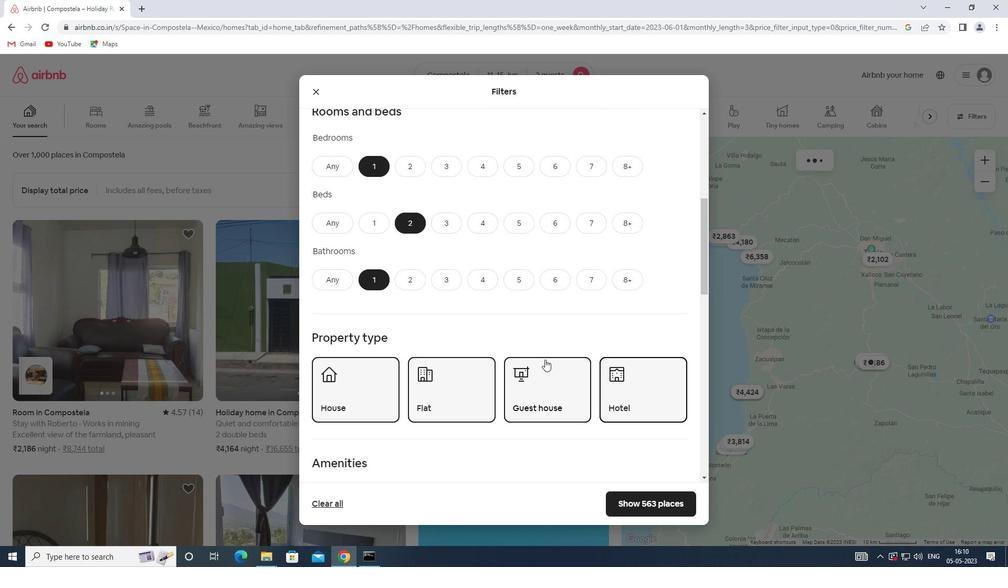 
Action: Mouse scrolled (545, 359) with delta (0, 0)
Screenshot: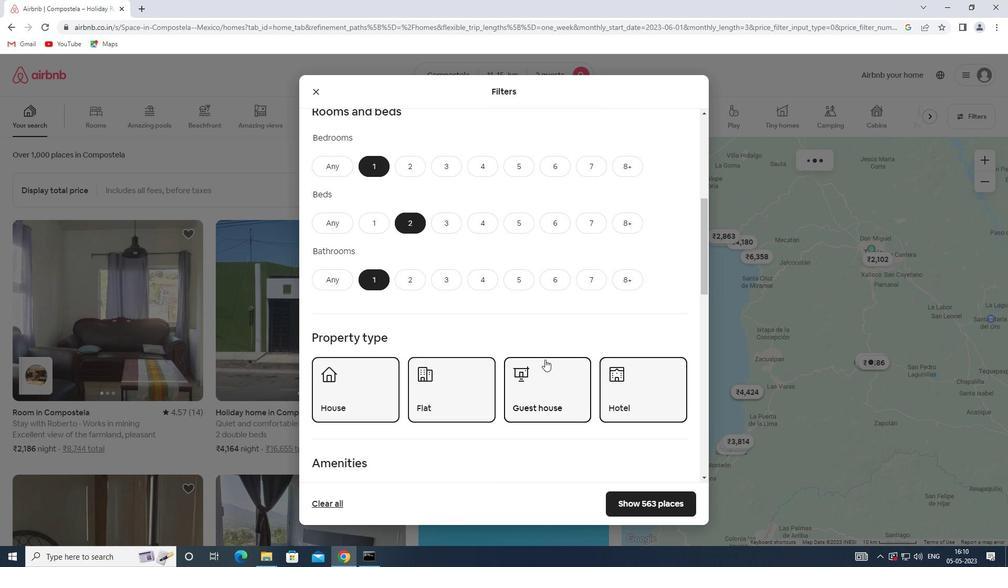 
Action: Mouse scrolled (545, 359) with delta (0, 0)
Screenshot: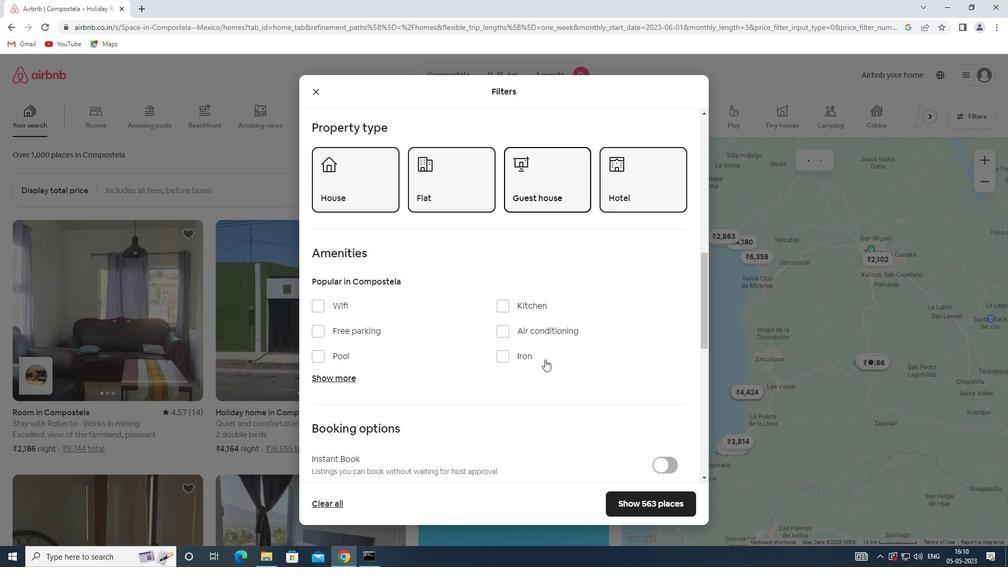 
Action: Mouse scrolled (545, 359) with delta (0, 0)
Screenshot: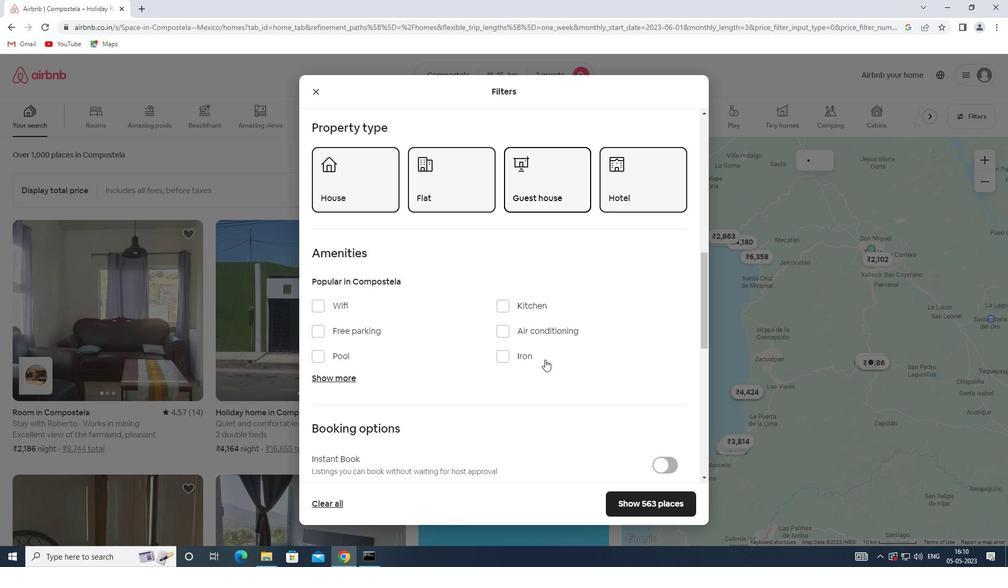 
Action: Mouse scrolled (545, 359) with delta (0, 0)
Screenshot: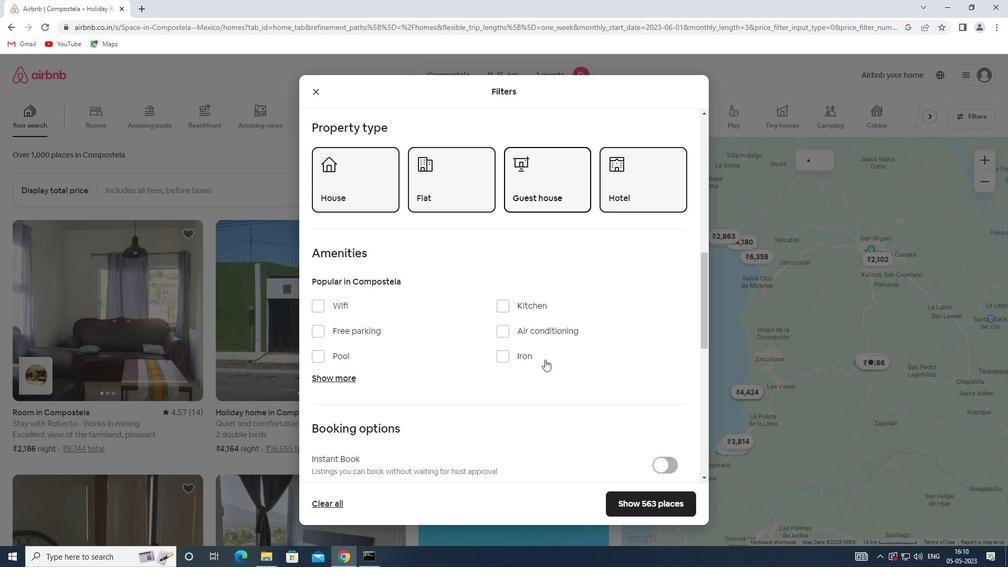 
Action: Mouse moved to (662, 340)
Screenshot: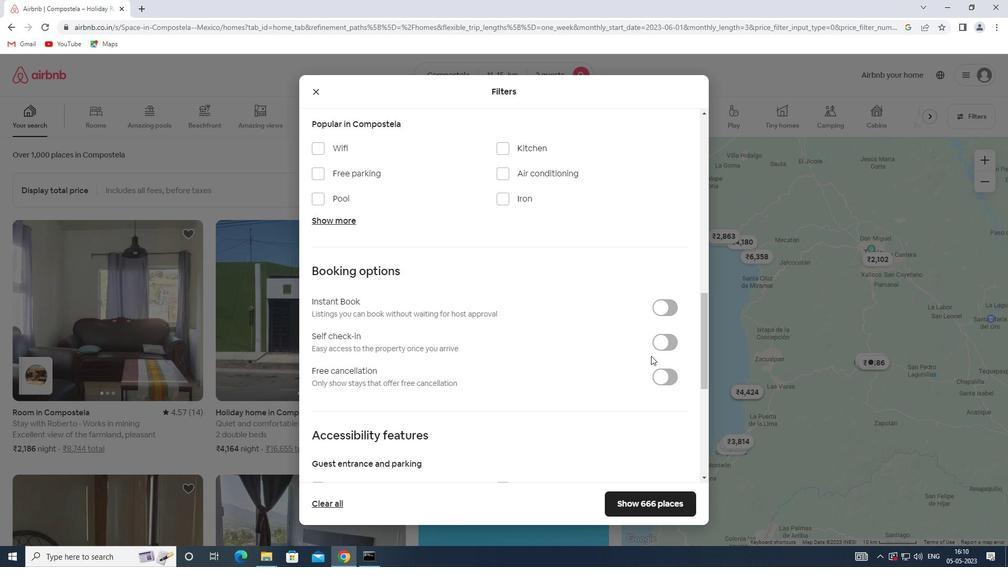 
Action: Mouse pressed left at (662, 340)
Screenshot: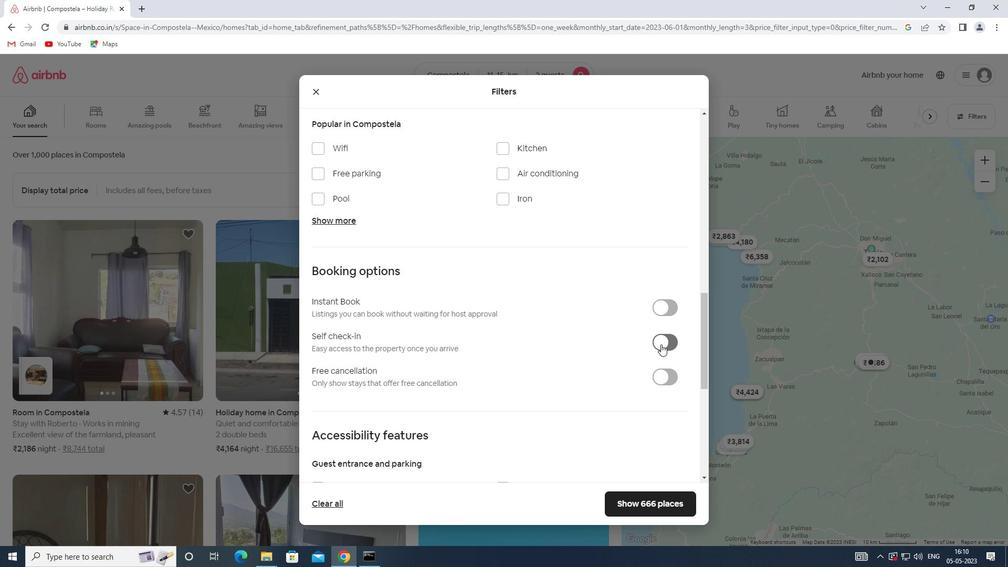 
Action: Mouse moved to (422, 342)
Screenshot: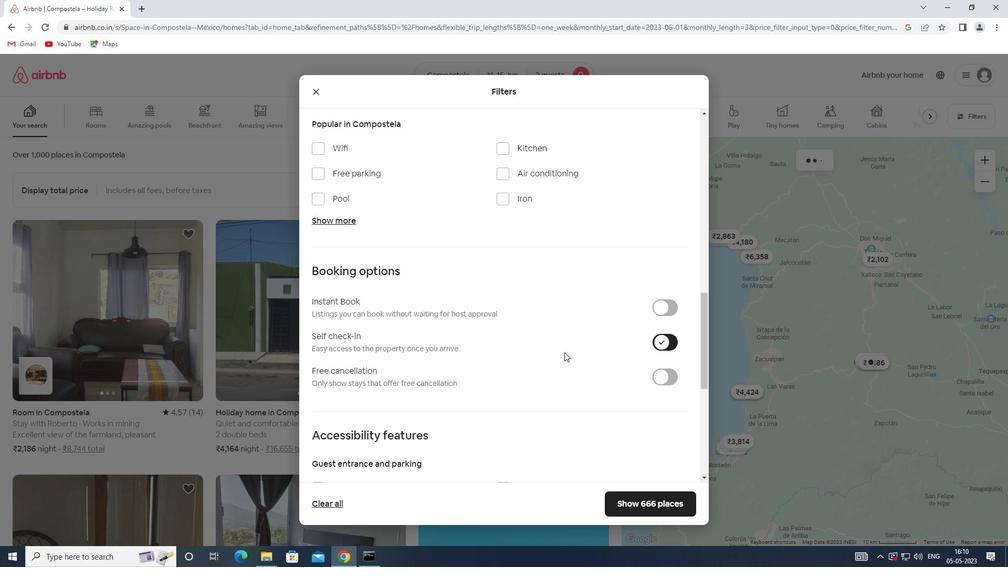 
Action: Mouse scrolled (422, 341) with delta (0, 0)
Screenshot: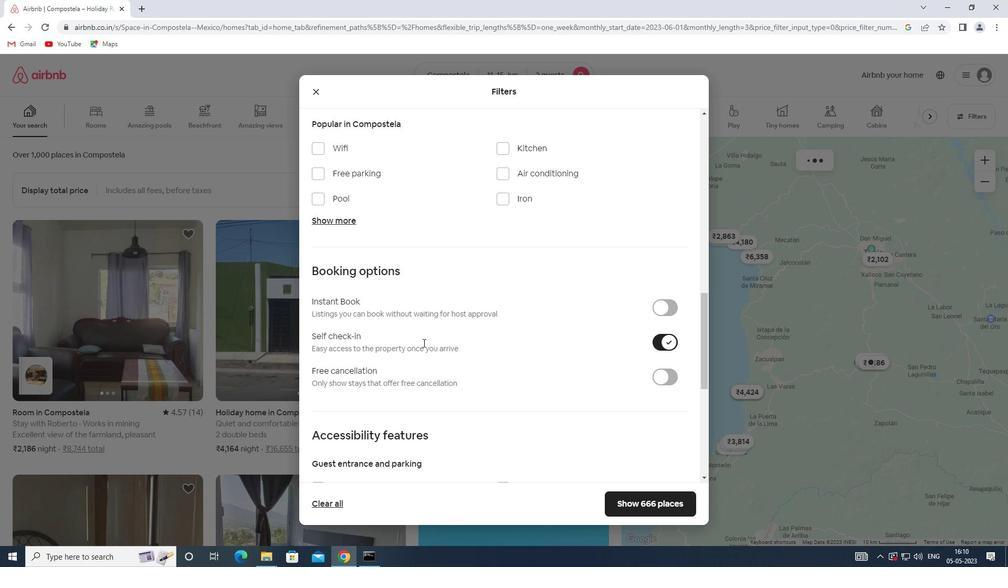 
Action: Mouse scrolled (422, 341) with delta (0, 0)
Screenshot: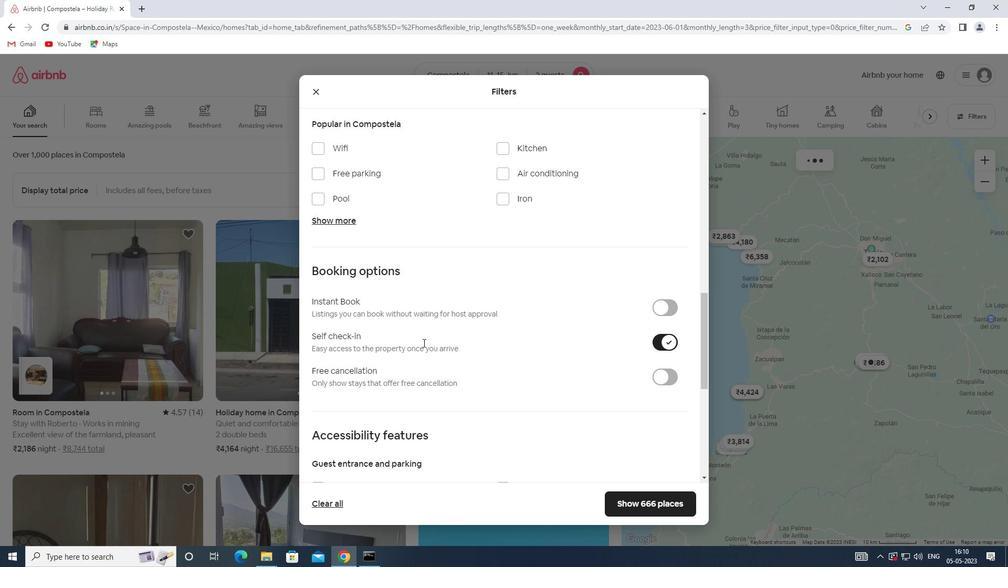 
Action: Mouse scrolled (422, 341) with delta (0, 0)
Screenshot: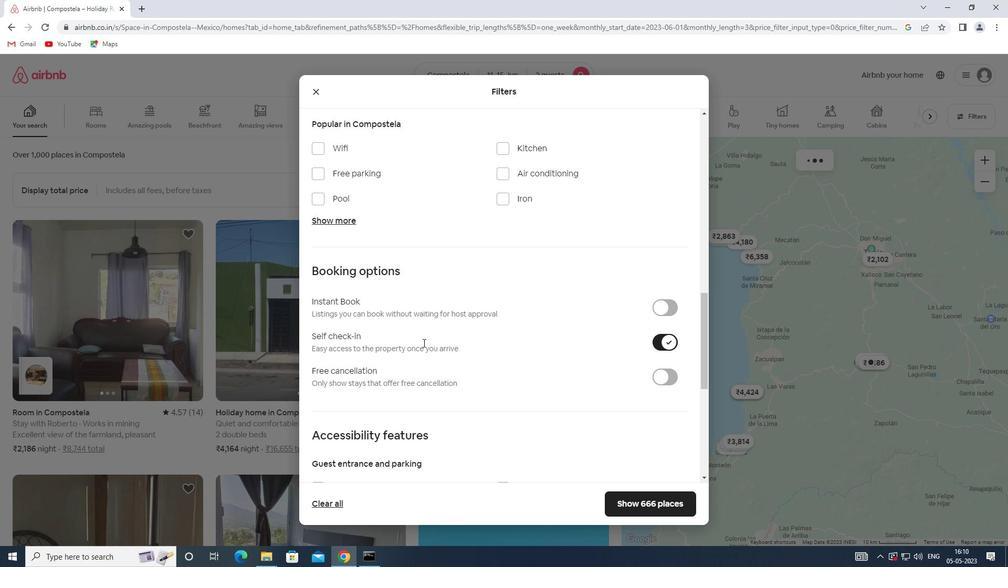 
Action: Mouse scrolled (422, 341) with delta (0, 0)
Screenshot: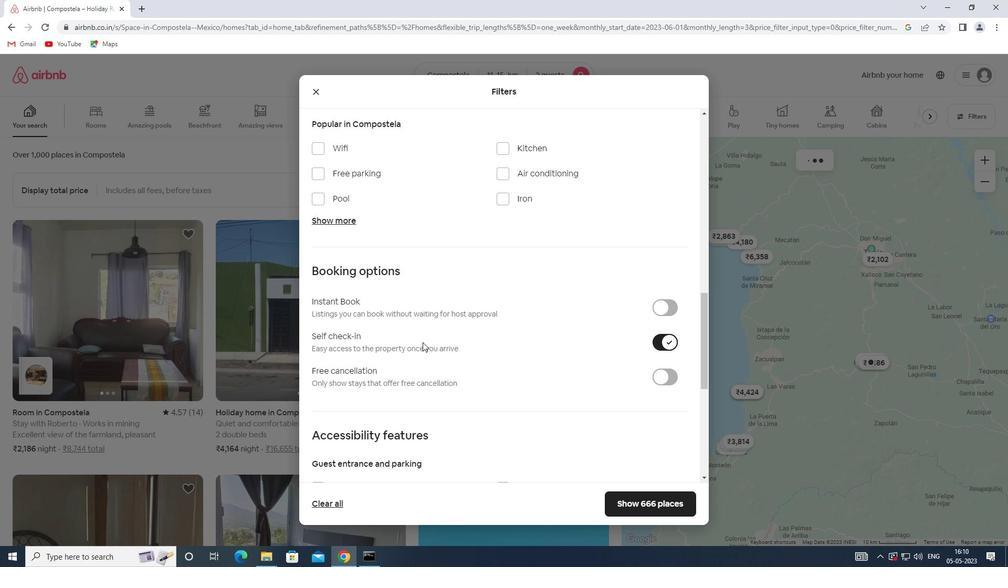 
Action: Mouse scrolled (422, 341) with delta (0, 0)
Screenshot: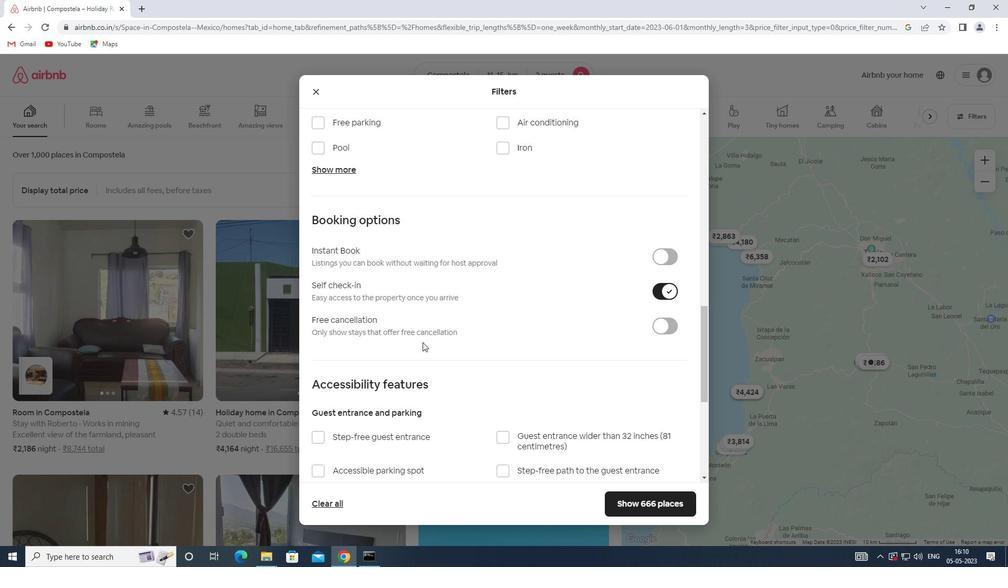 
Action: Mouse scrolled (422, 341) with delta (0, 0)
Screenshot: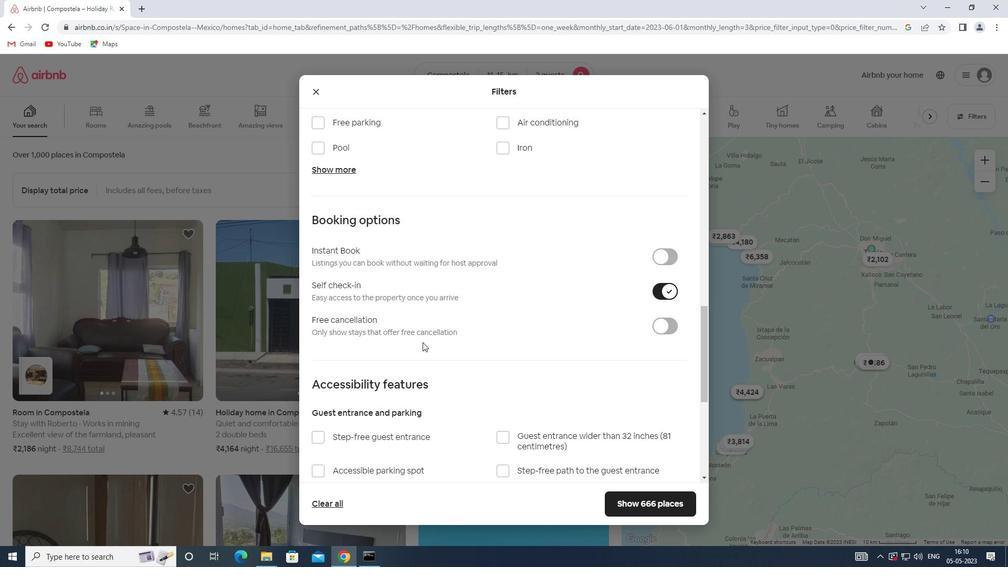 
Action: Mouse scrolled (422, 341) with delta (0, 0)
Screenshot: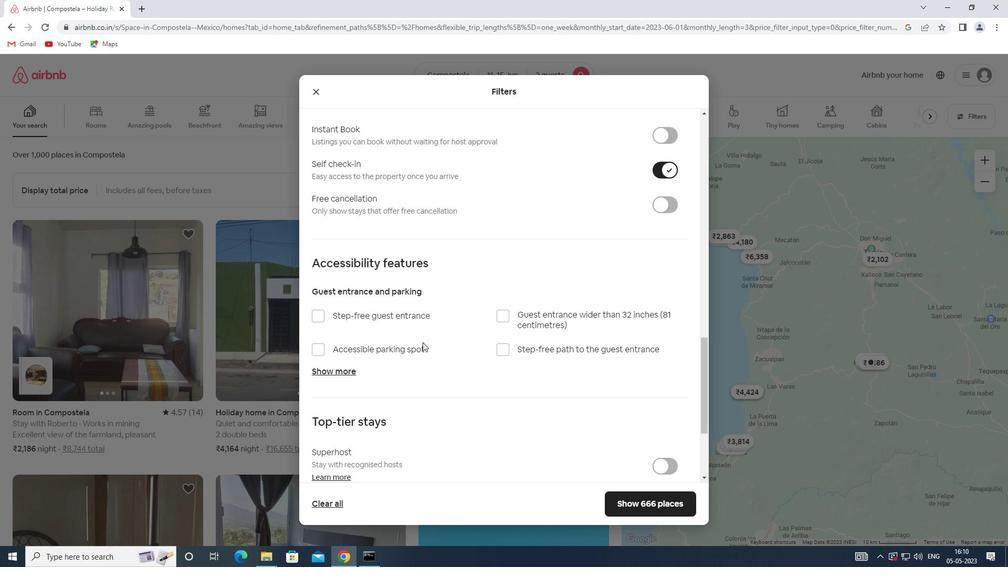 
Action: Mouse scrolled (422, 341) with delta (0, 0)
Screenshot: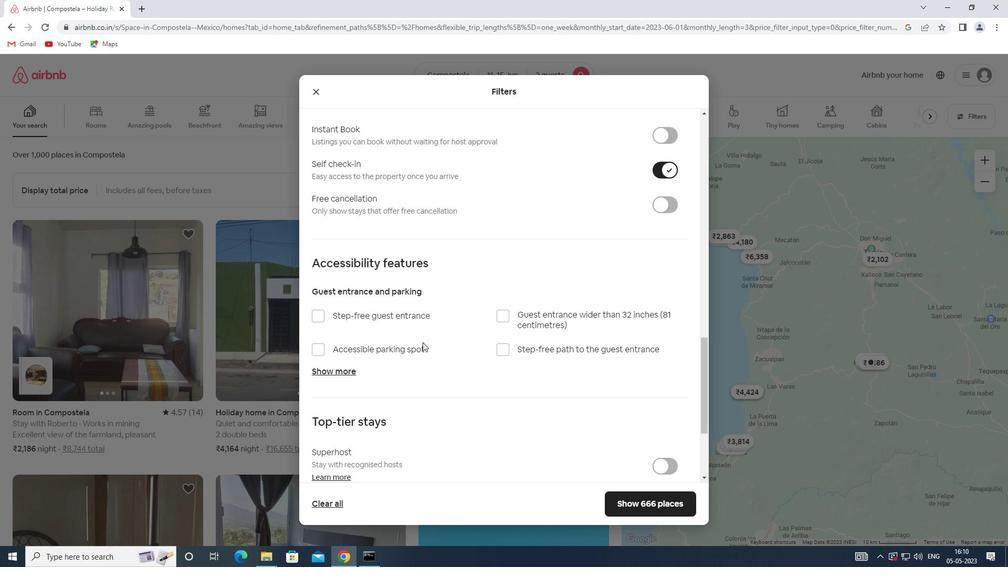 
Action: Mouse moved to (355, 407)
Screenshot: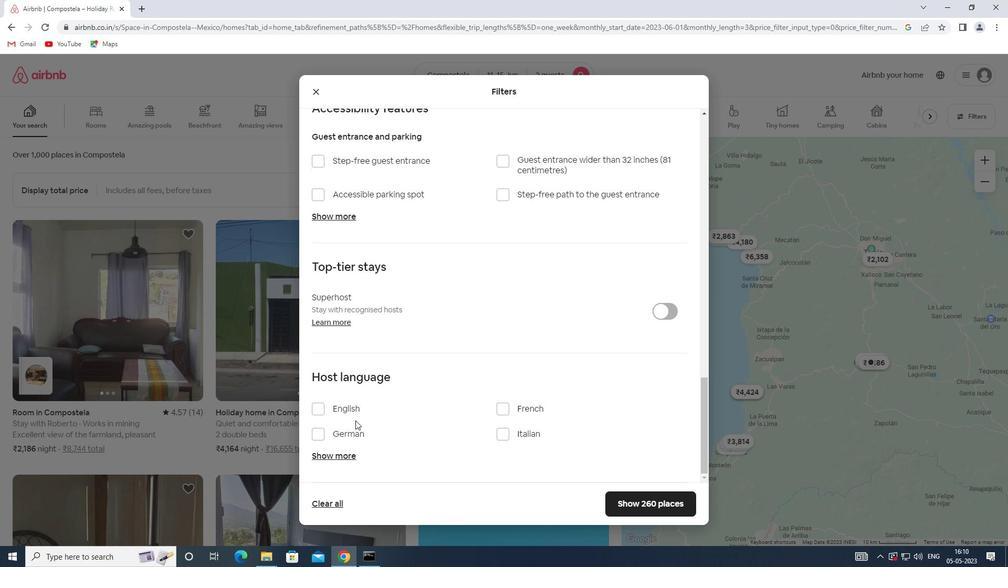 
Action: Mouse pressed left at (355, 407)
Screenshot: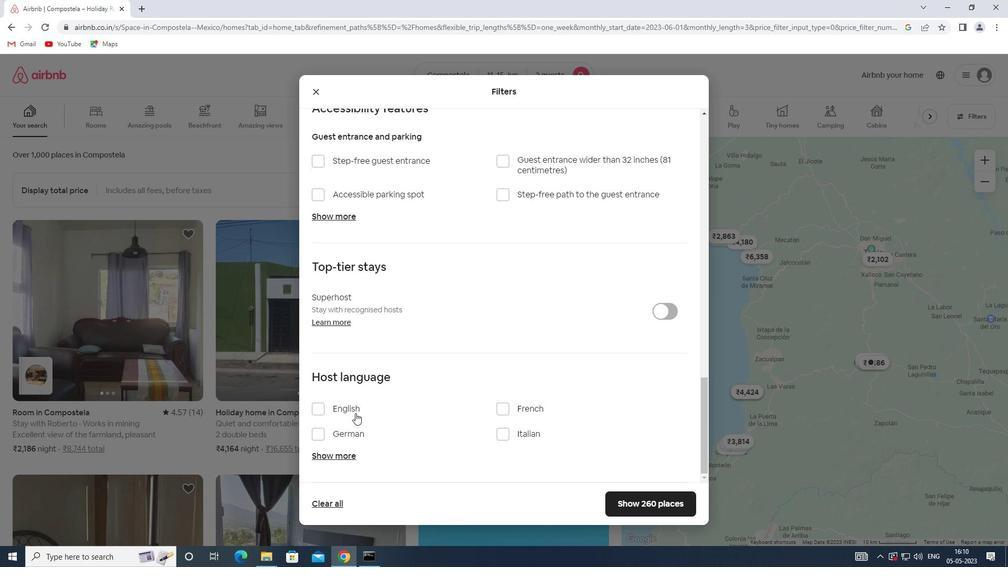 
Action: Mouse moved to (628, 507)
Screenshot: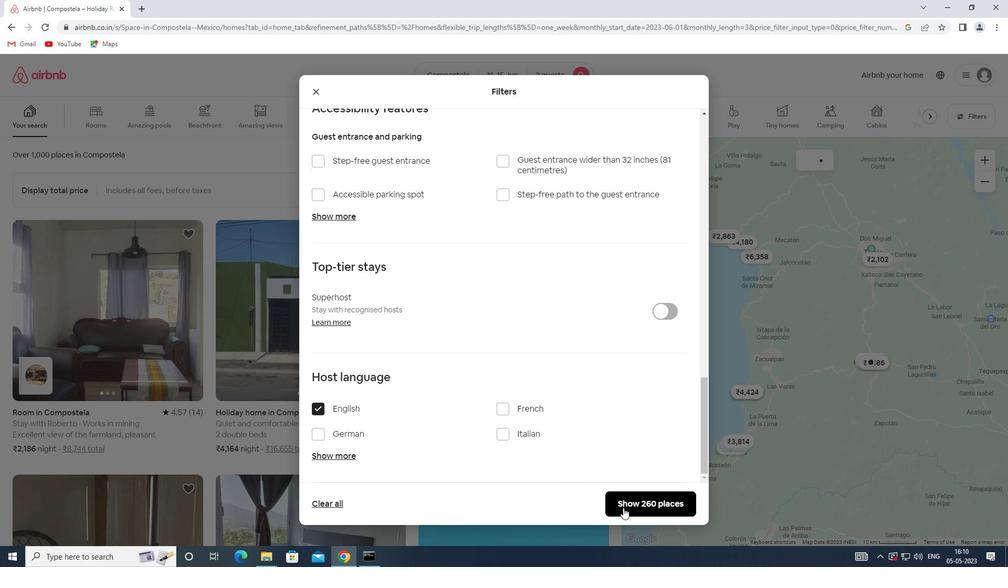 
Action: Mouse pressed left at (628, 507)
Screenshot: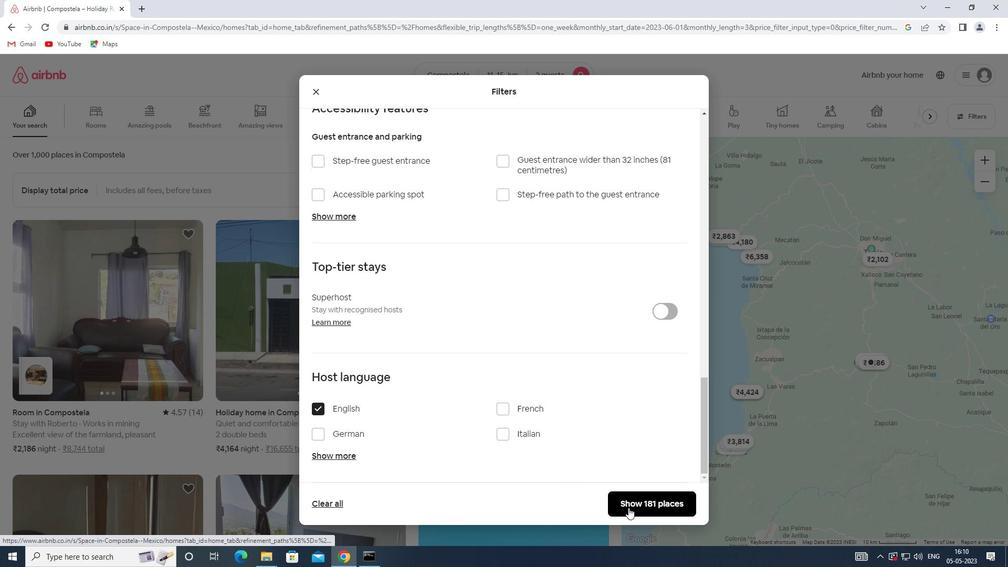 
